 Task: Look for space in Turbaco, Colombia from 3rd August, 2023 to 17th August, 2023 for 3 adults, 1 child in price range Rs.3000 to Rs.15000. Place can be entire place with 3 bedrooms having 4 beds and 2 bathrooms. Property type can be house, flat, guest house. Amenities needed are: wifi, washing machine. Booking option can be shelf check-in. Required host language is English.
Action: Mouse moved to (416, 87)
Screenshot: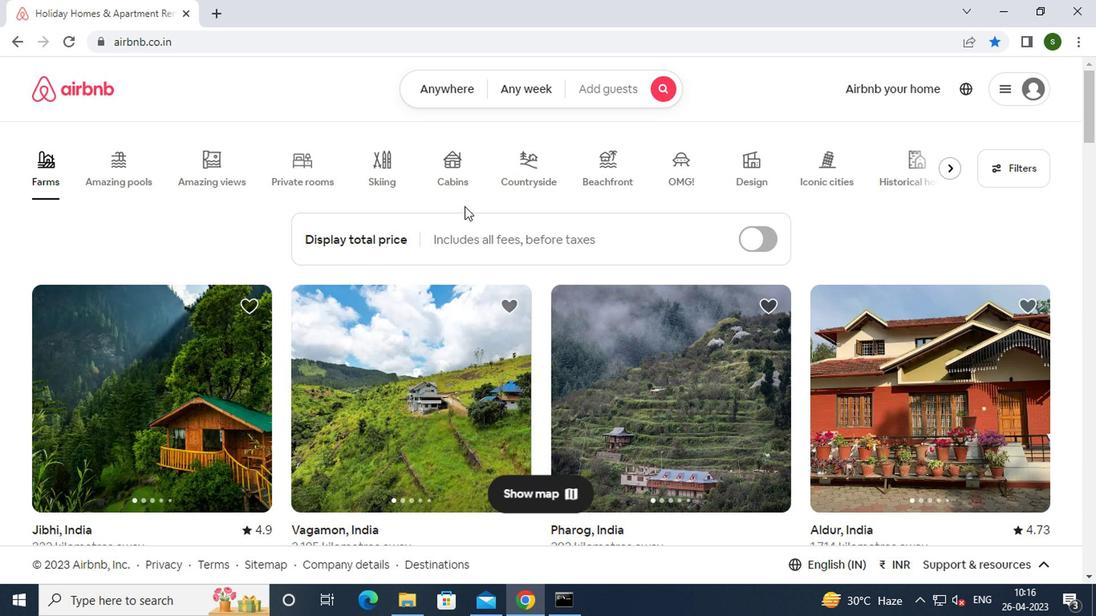 
Action: Mouse pressed left at (416, 87)
Screenshot: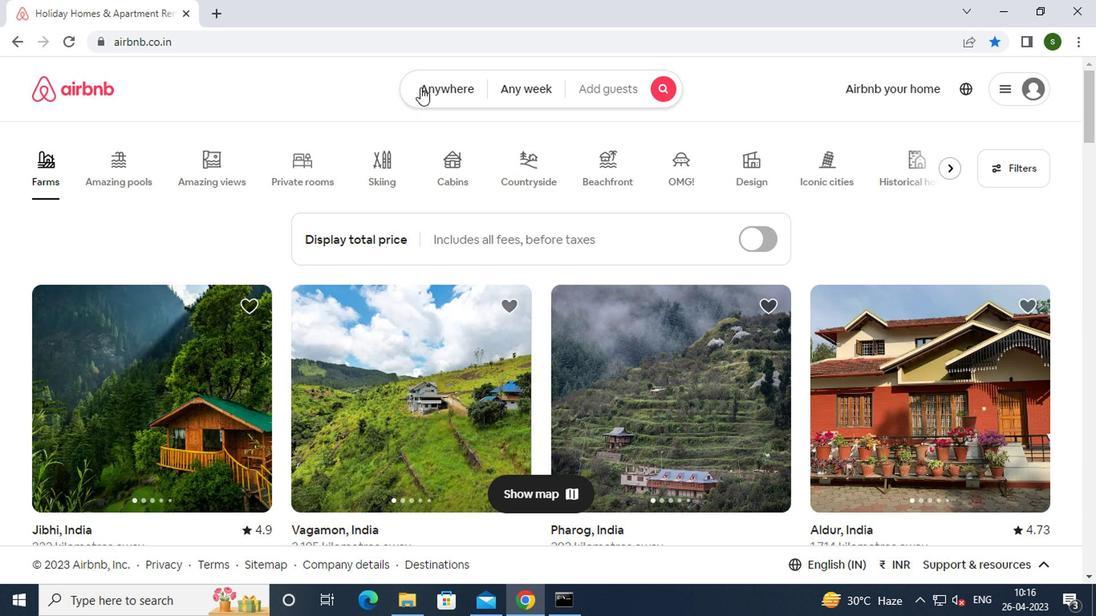 
Action: Mouse moved to (310, 154)
Screenshot: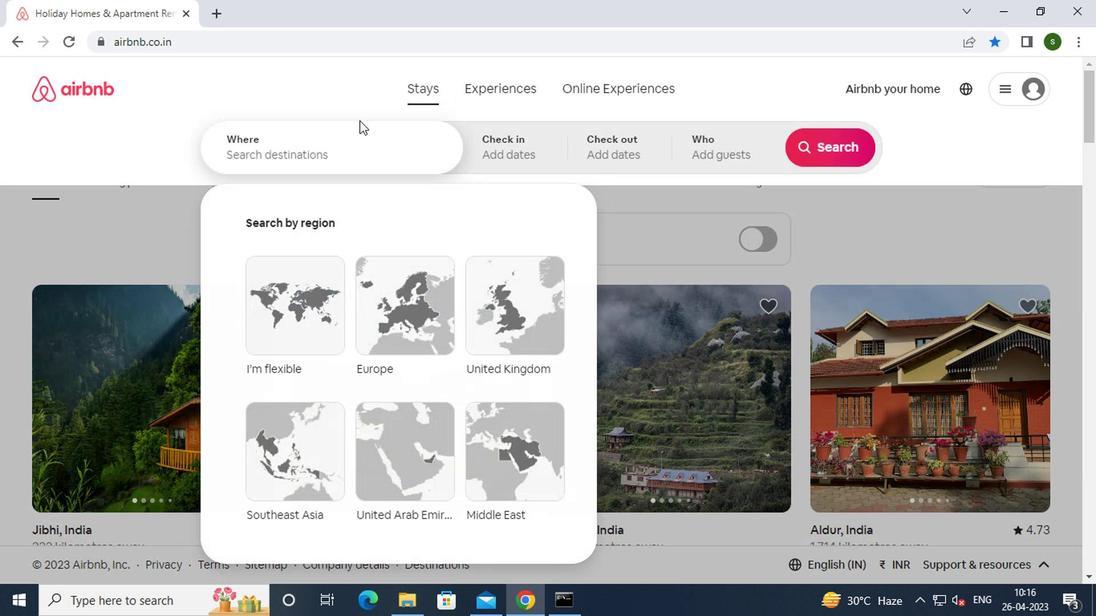 
Action: Mouse pressed left at (310, 154)
Screenshot: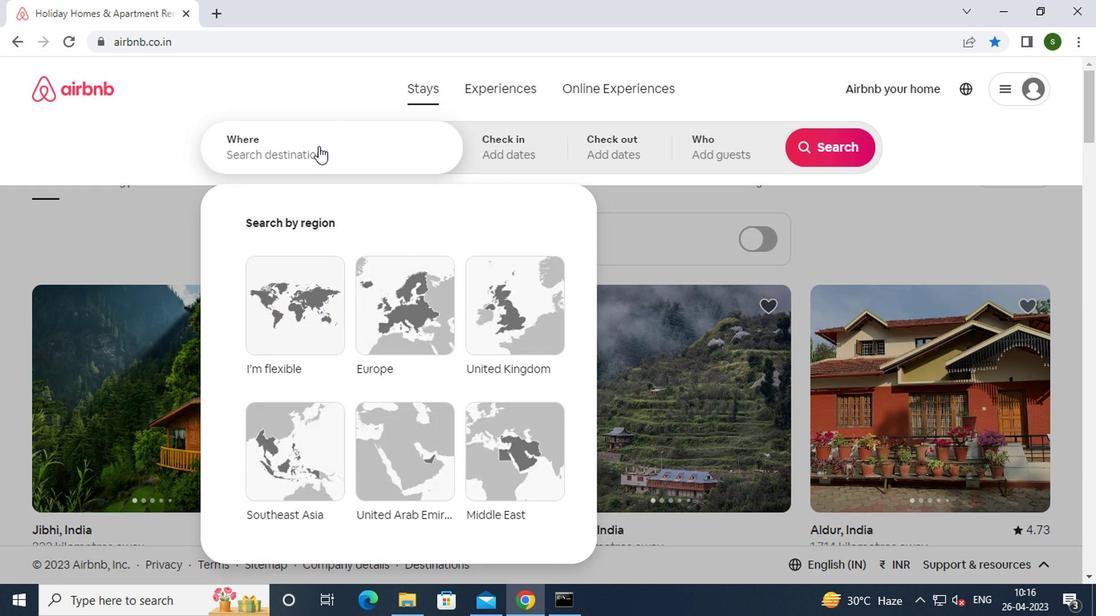 
Action: Key pressed t<Key.caps_lock>urbaco,<Key.space><Key.caps_lock>c<Key.caps_lock>olombia<Key.enter>
Screenshot: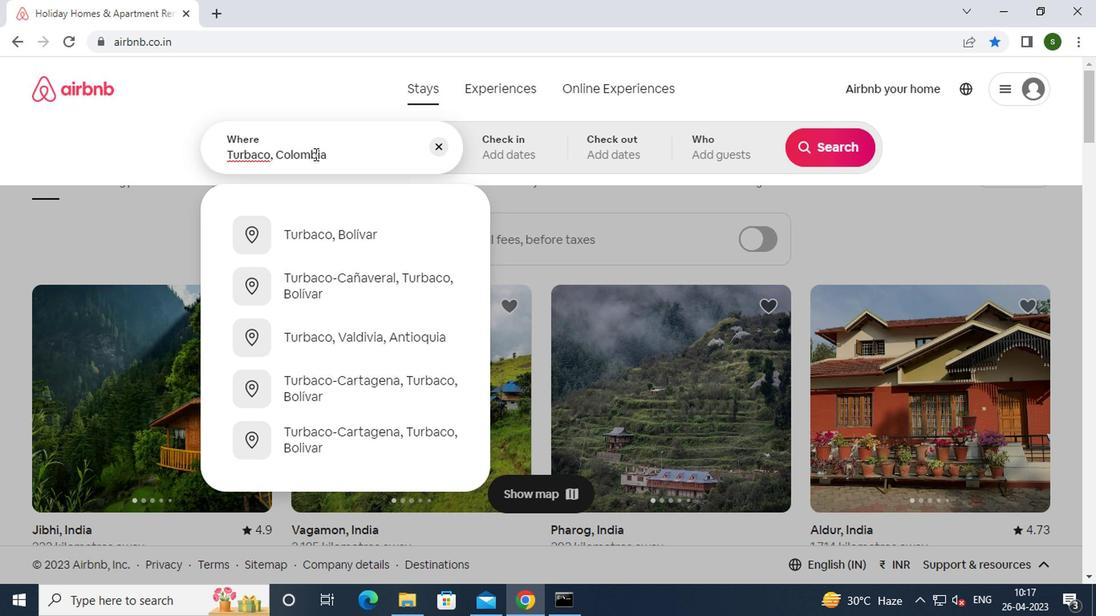 
Action: Mouse moved to (824, 276)
Screenshot: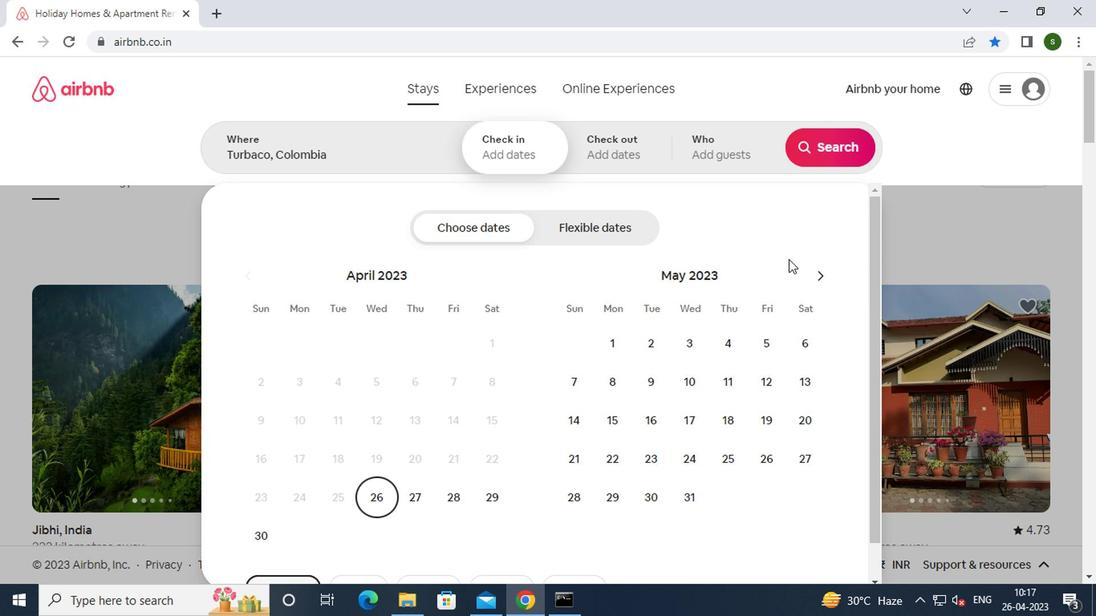 
Action: Mouse pressed left at (824, 276)
Screenshot: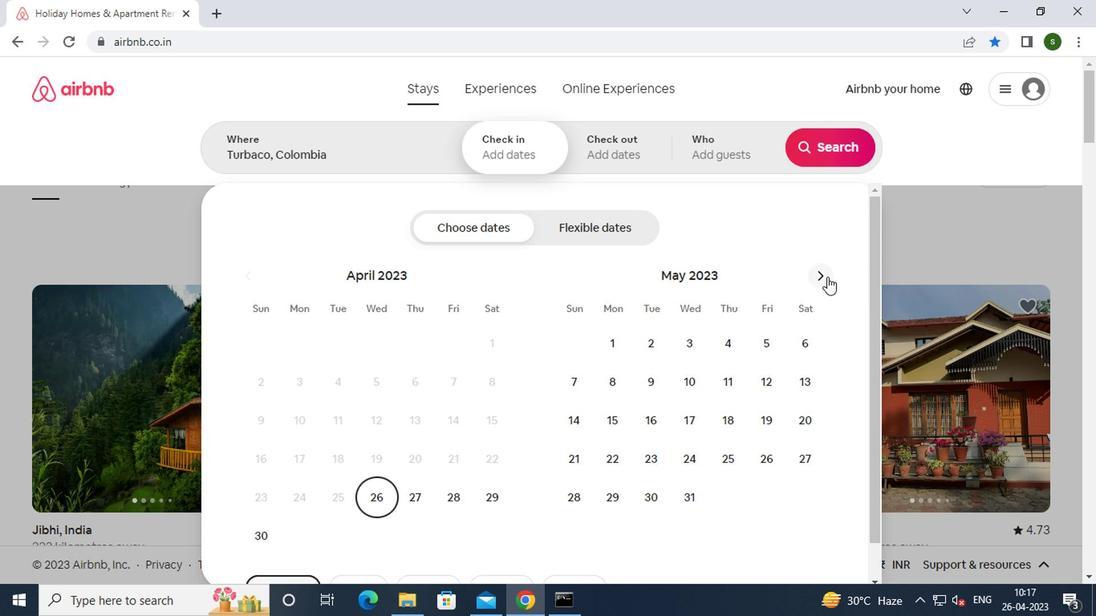 
Action: Mouse pressed left at (824, 276)
Screenshot: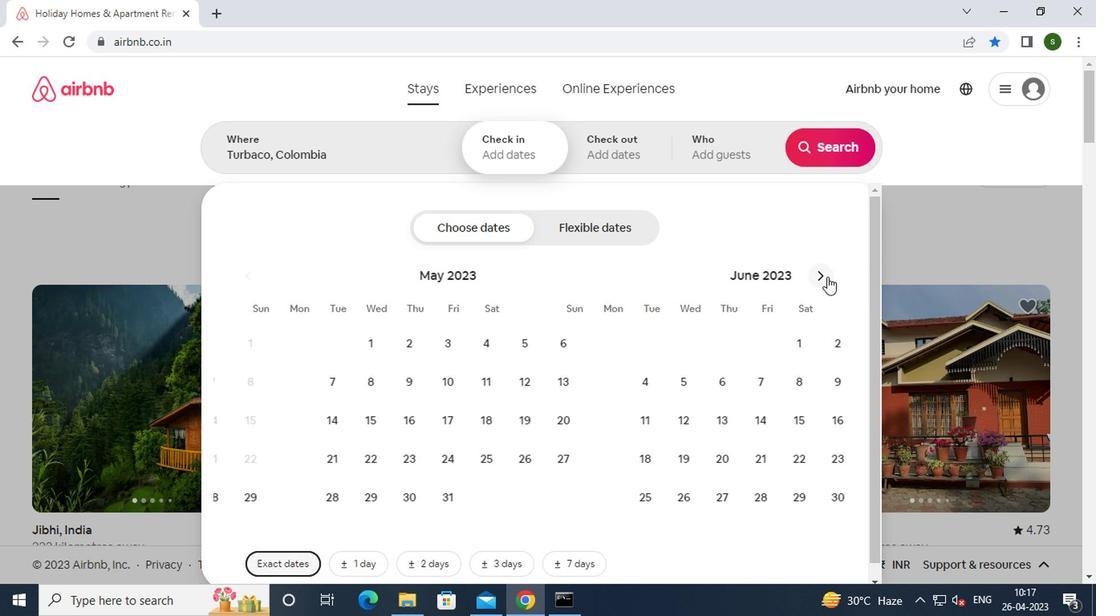 
Action: Mouse pressed left at (824, 276)
Screenshot: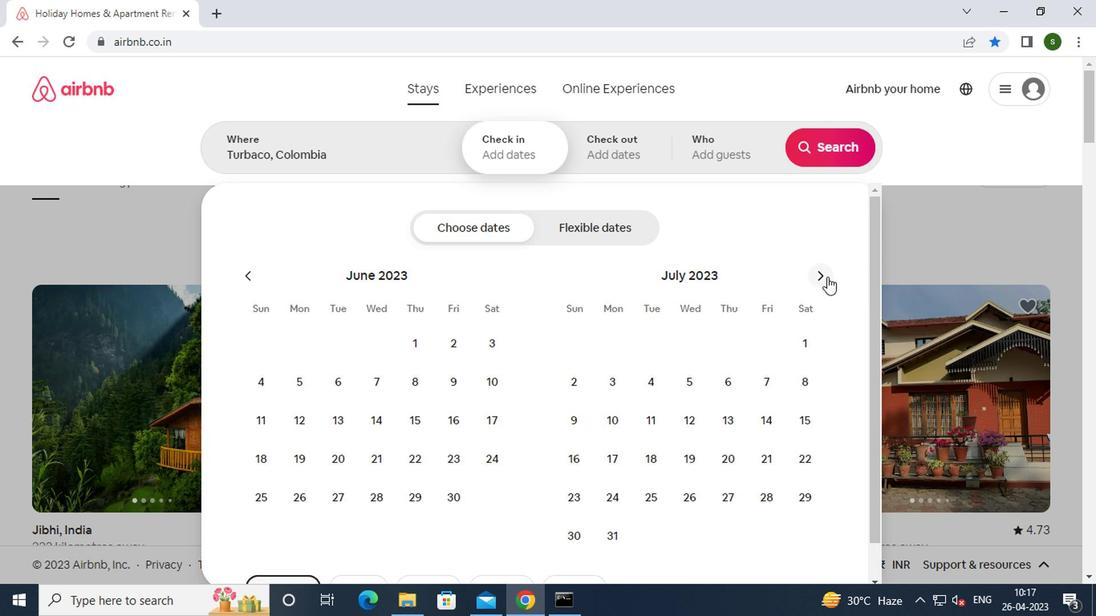 
Action: Mouse moved to (722, 358)
Screenshot: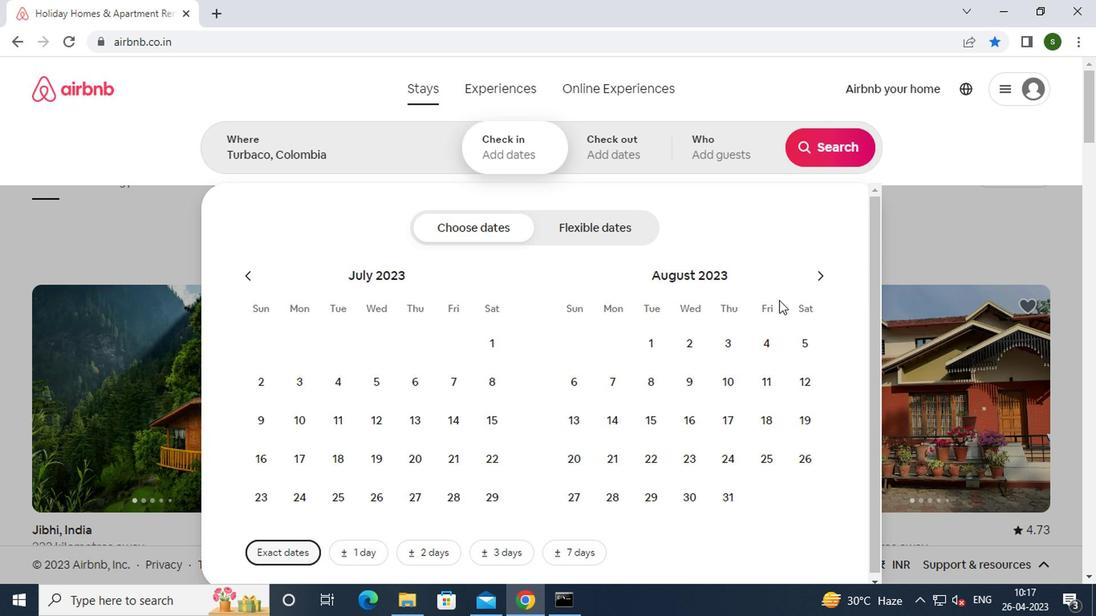
Action: Mouse pressed left at (722, 358)
Screenshot: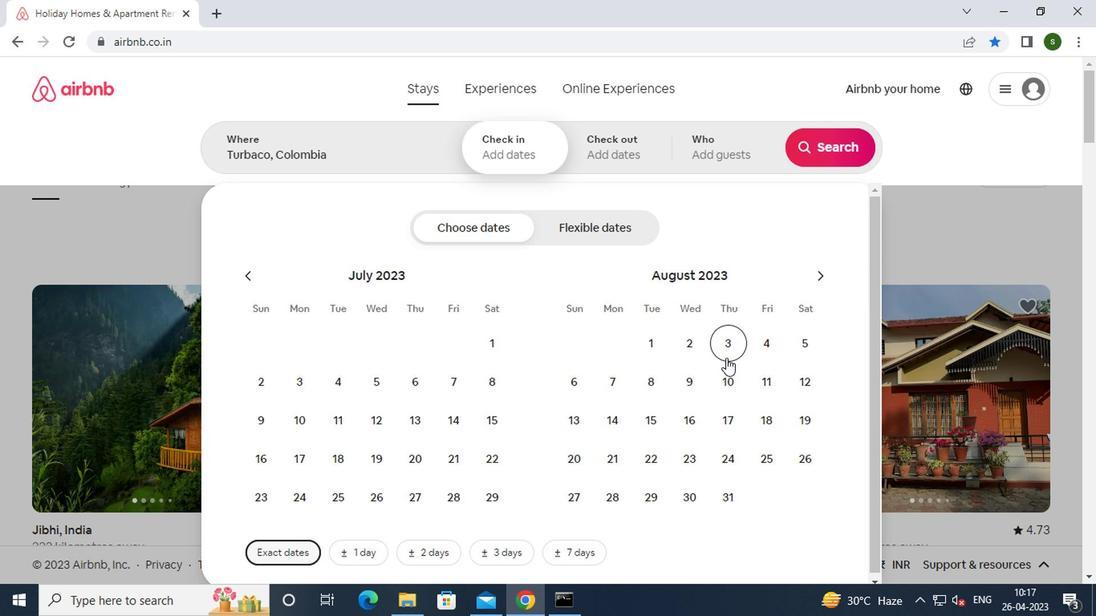 
Action: Mouse moved to (717, 425)
Screenshot: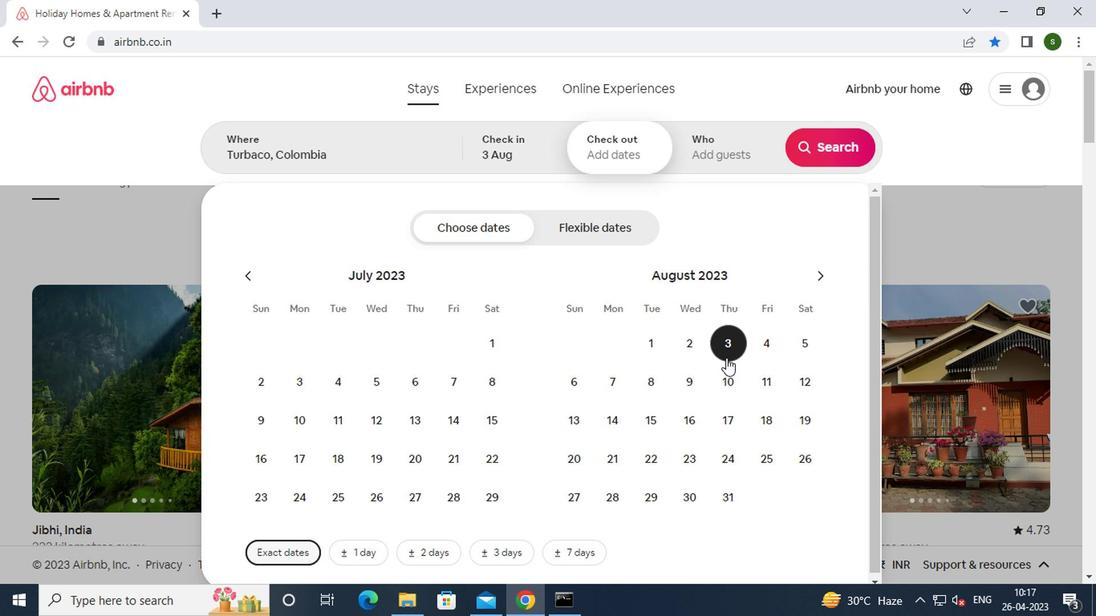 
Action: Mouse pressed left at (717, 425)
Screenshot: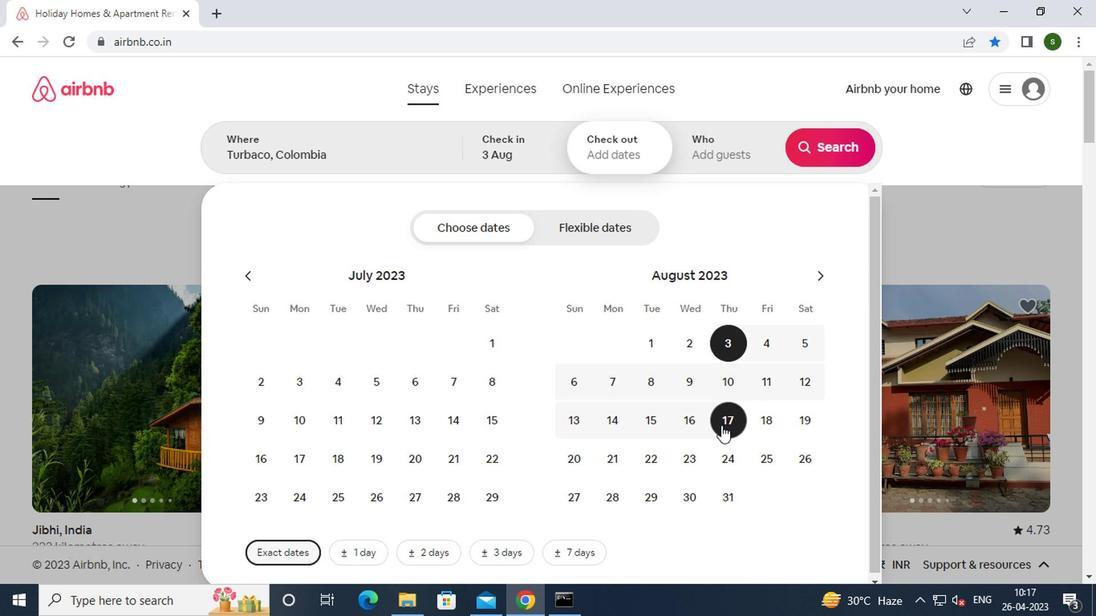
Action: Mouse moved to (725, 159)
Screenshot: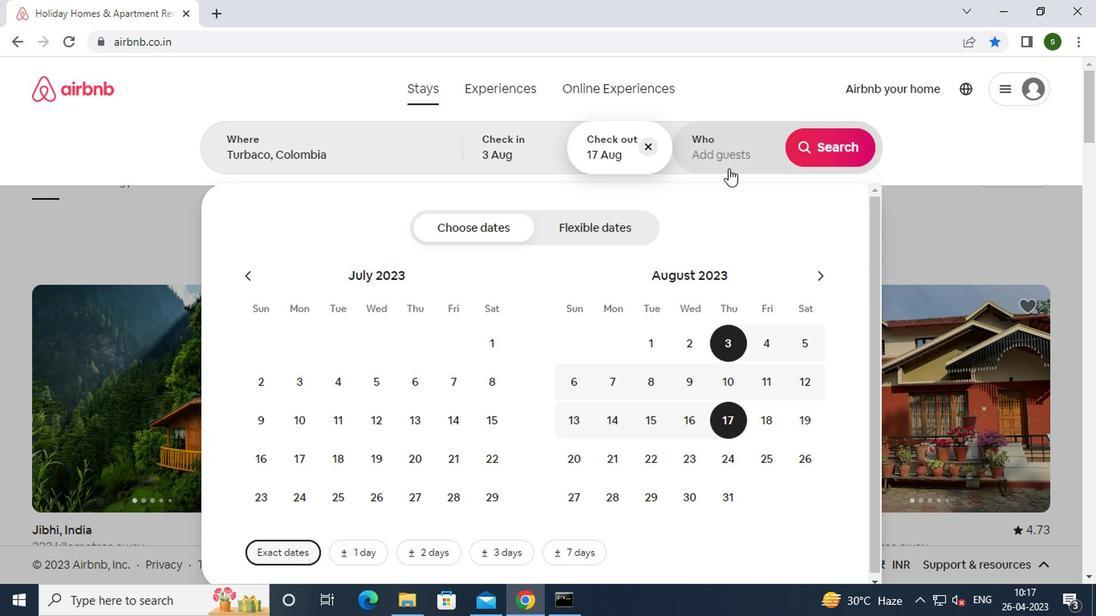 
Action: Mouse pressed left at (725, 159)
Screenshot: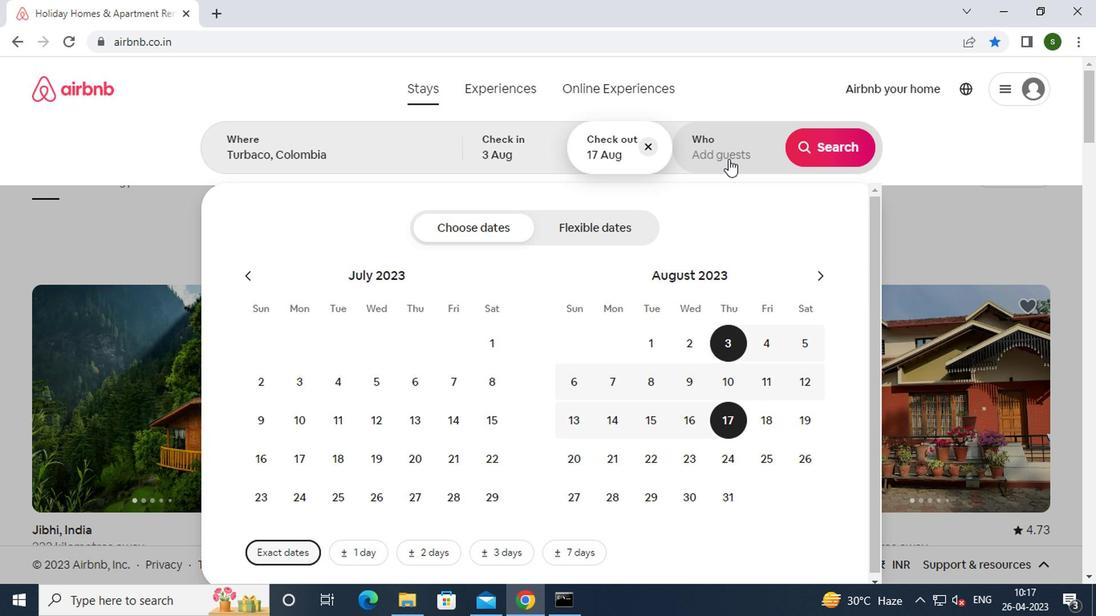 
Action: Mouse moved to (825, 225)
Screenshot: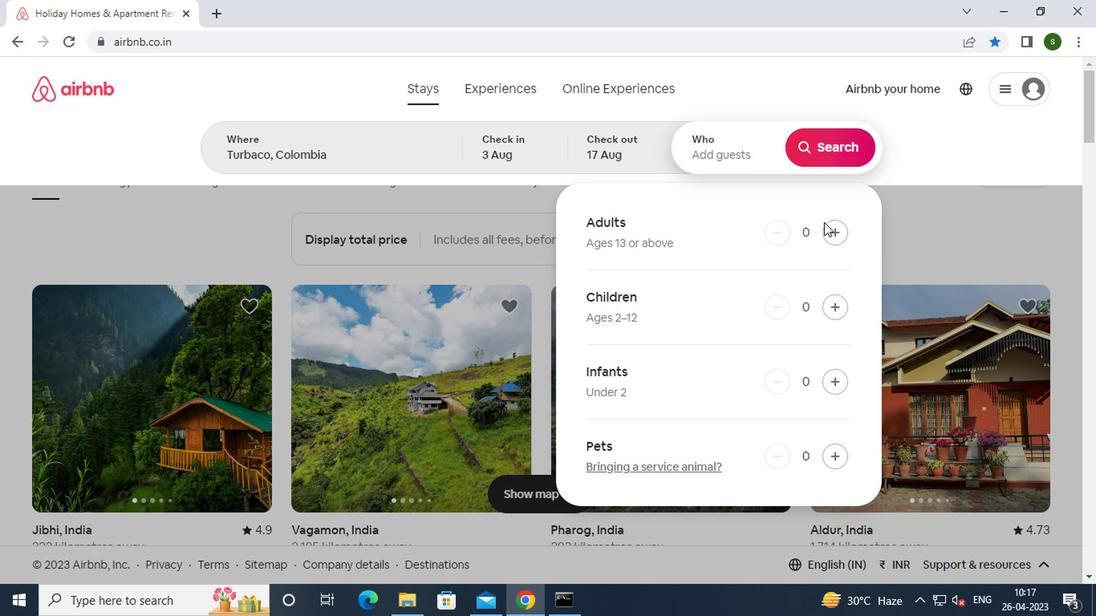 
Action: Mouse pressed left at (825, 225)
Screenshot: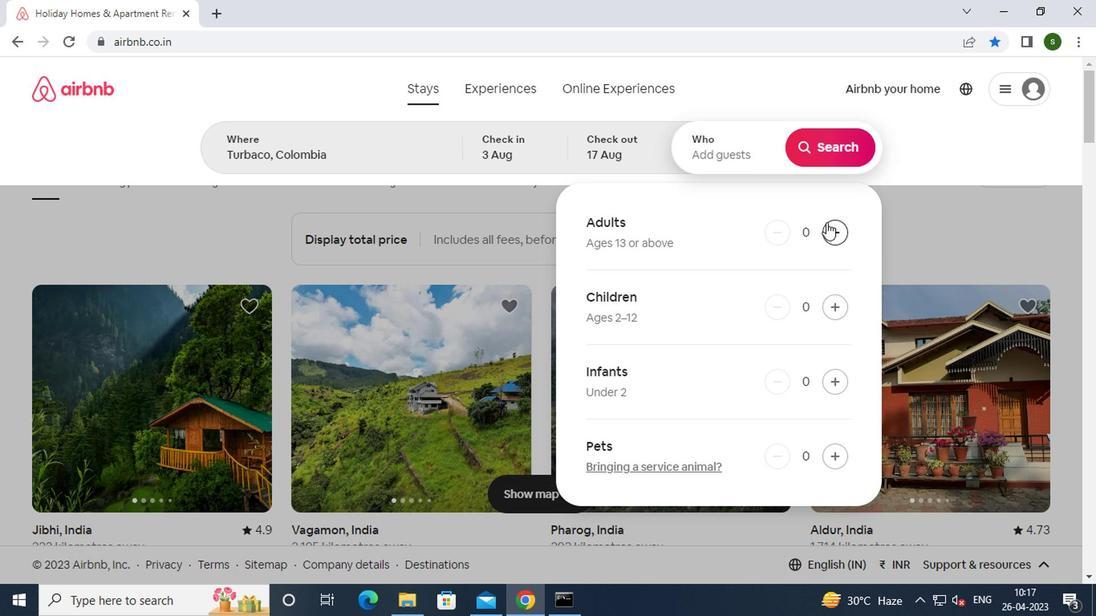 
Action: Mouse pressed left at (825, 225)
Screenshot: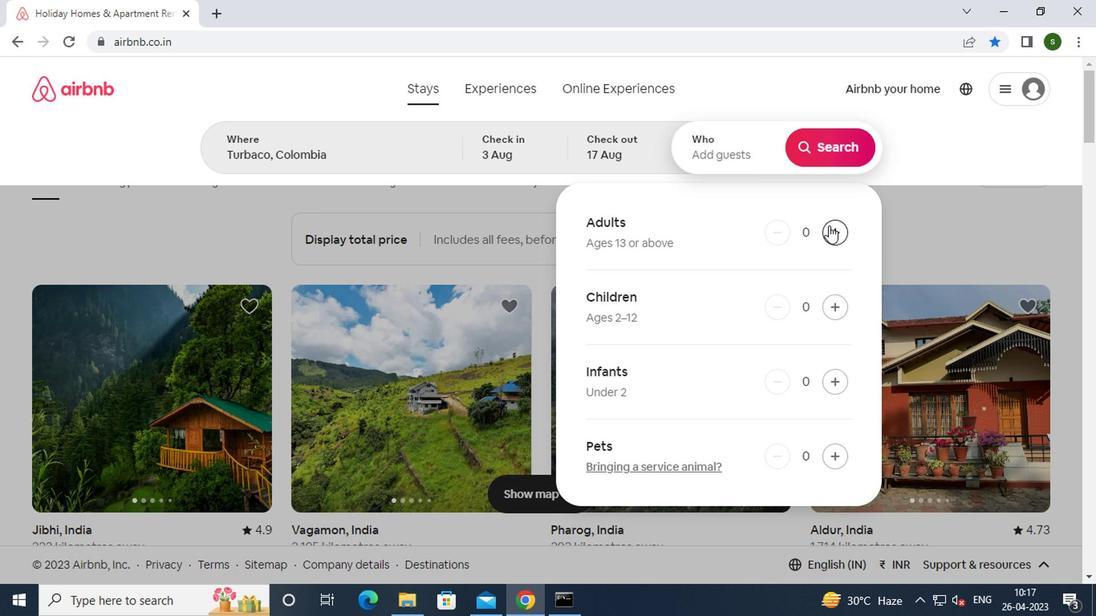 
Action: Mouse pressed left at (825, 225)
Screenshot: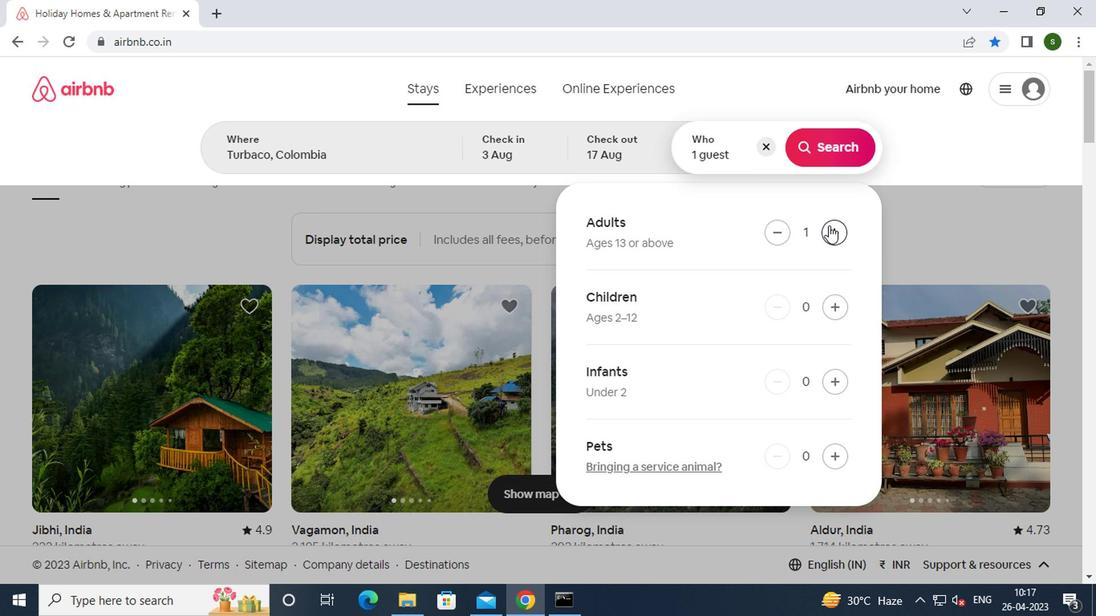 
Action: Mouse moved to (833, 304)
Screenshot: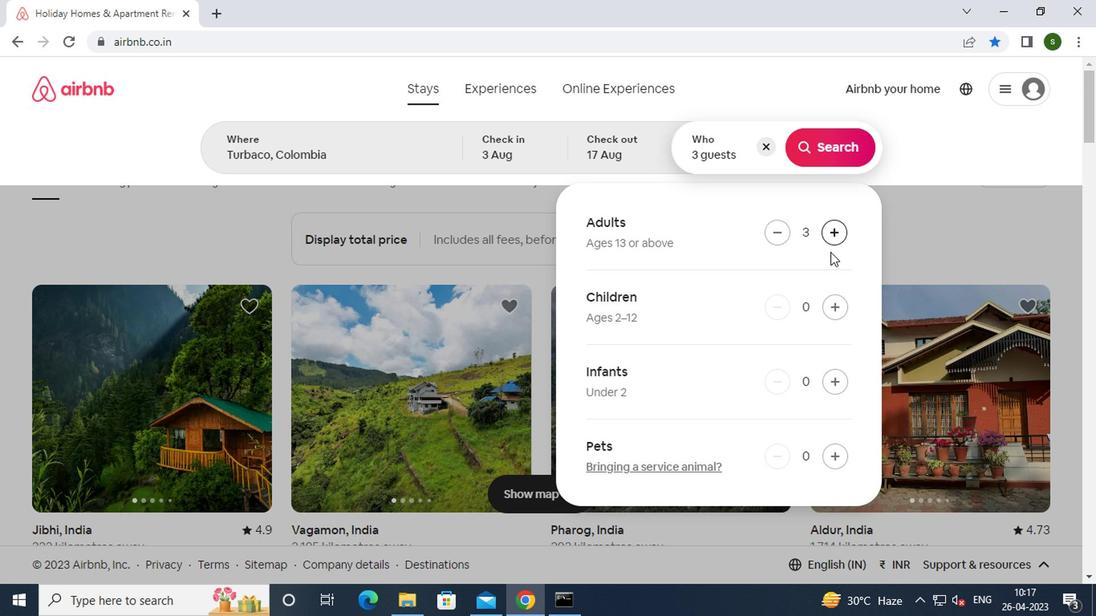 
Action: Mouse pressed left at (833, 304)
Screenshot: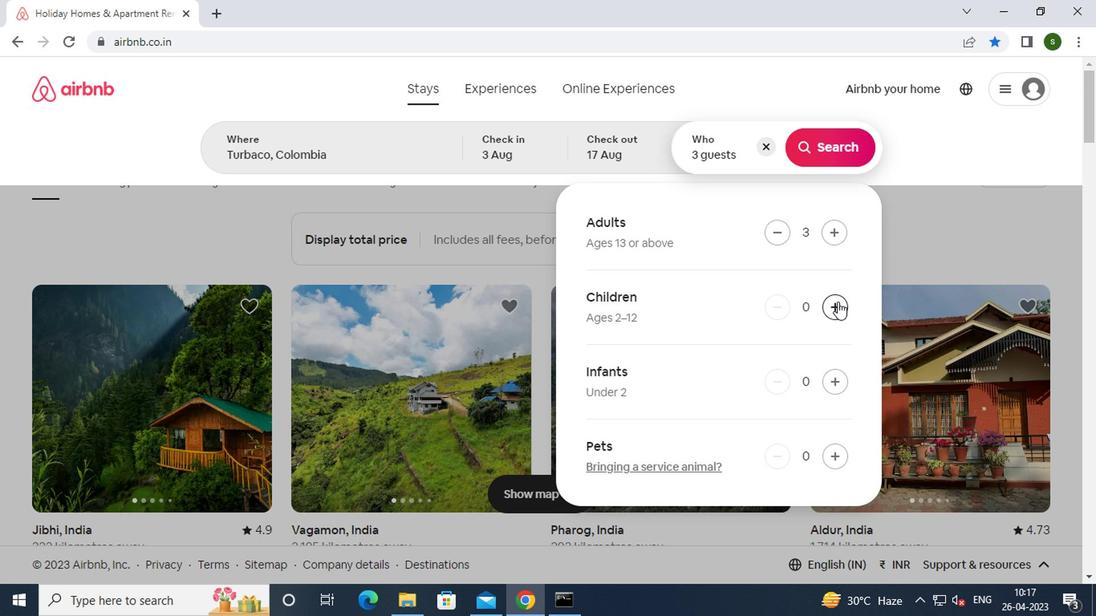 
Action: Mouse moved to (816, 149)
Screenshot: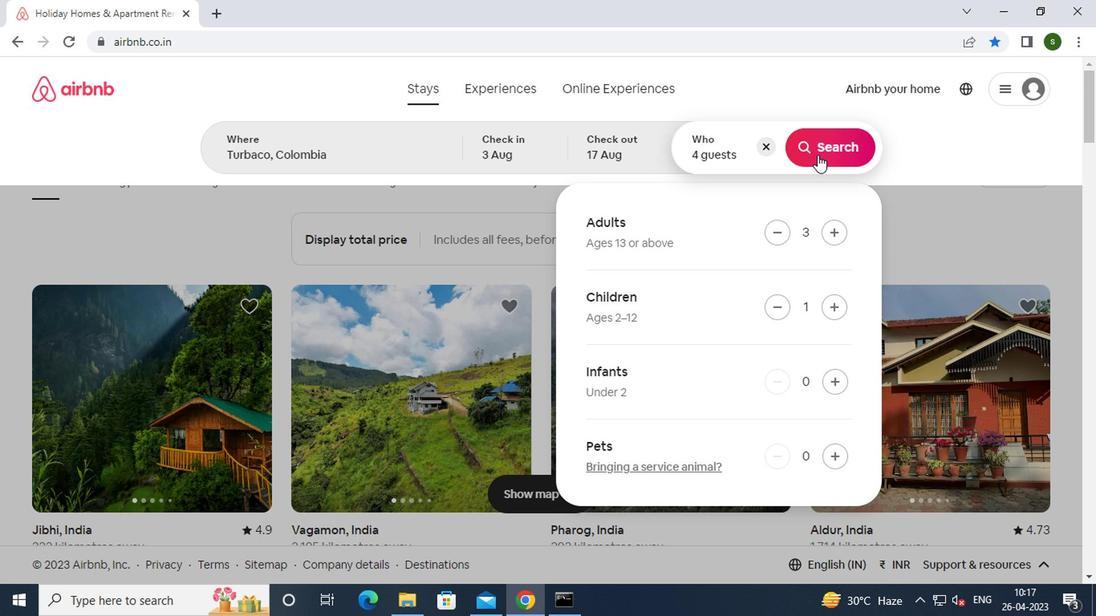 
Action: Mouse pressed left at (816, 149)
Screenshot: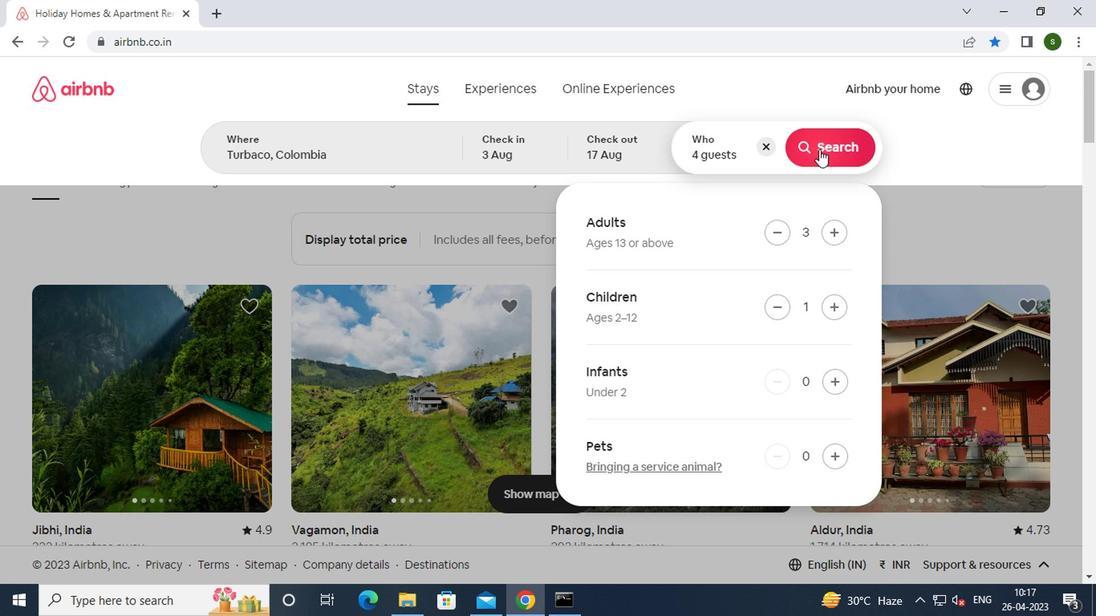 
Action: Mouse moved to (998, 150)
Screenshot: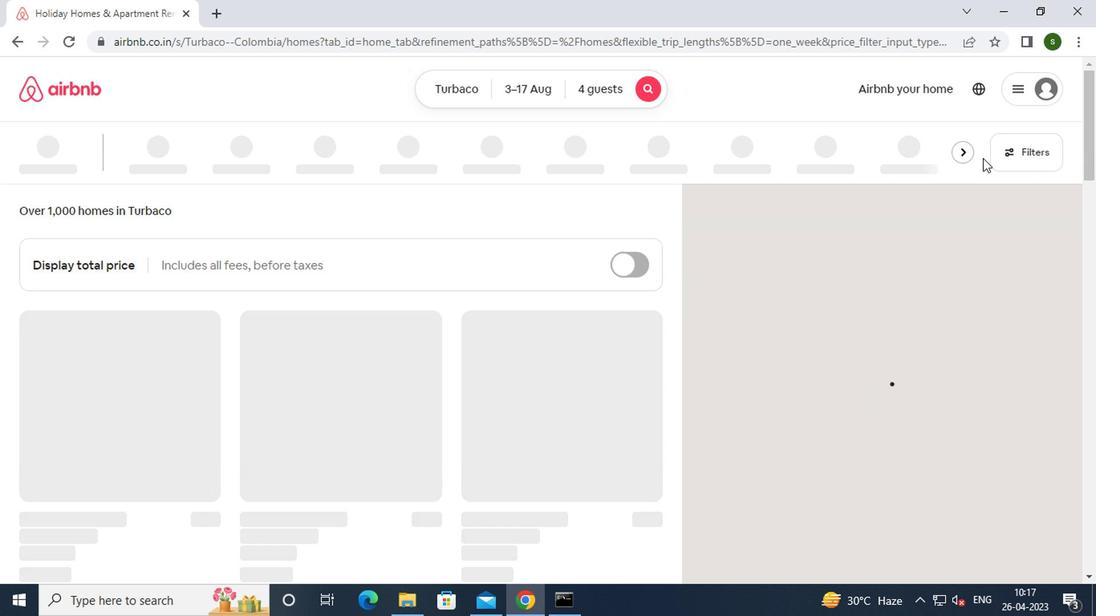 
Action: Mouse pressed left at (998, 150)
Screenshot: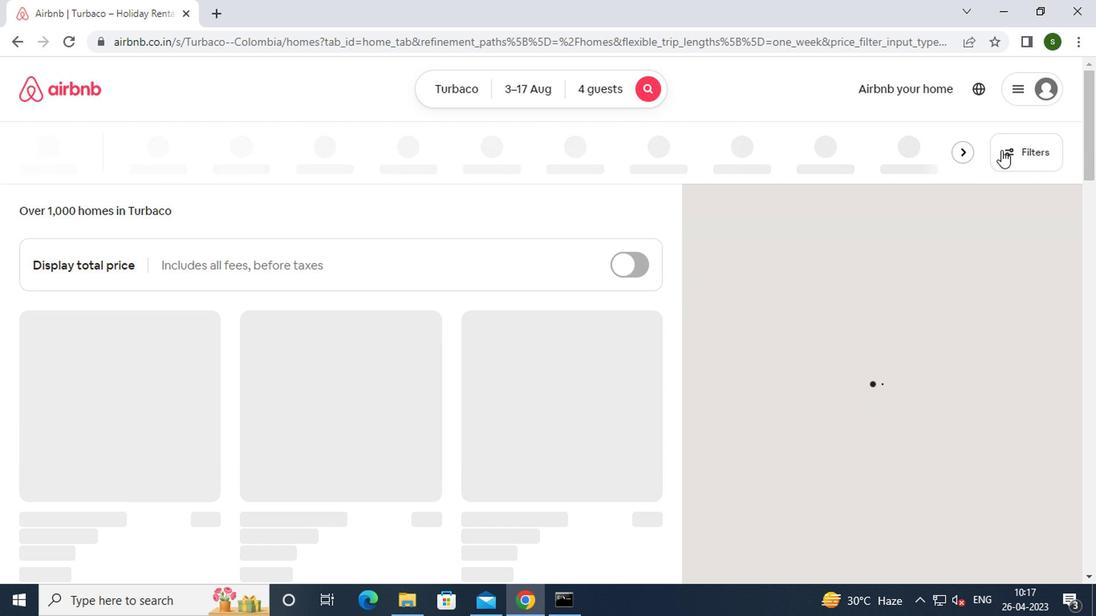
Action: Mouse moved to (481, 350)
Screenshot: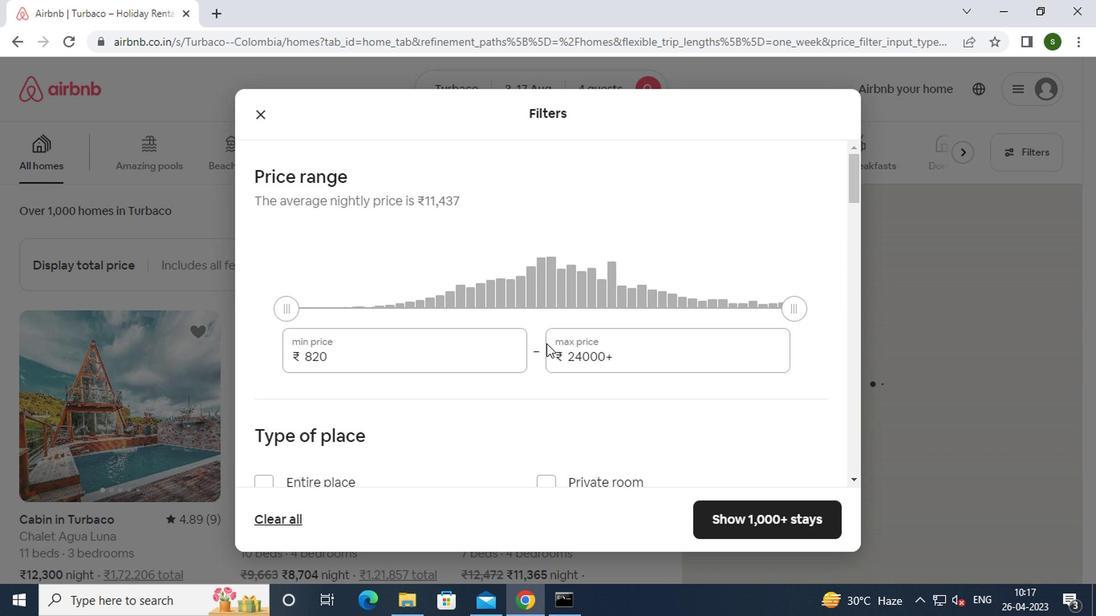 
Action: Mouse pressed left at (481, 350)
Screenshot: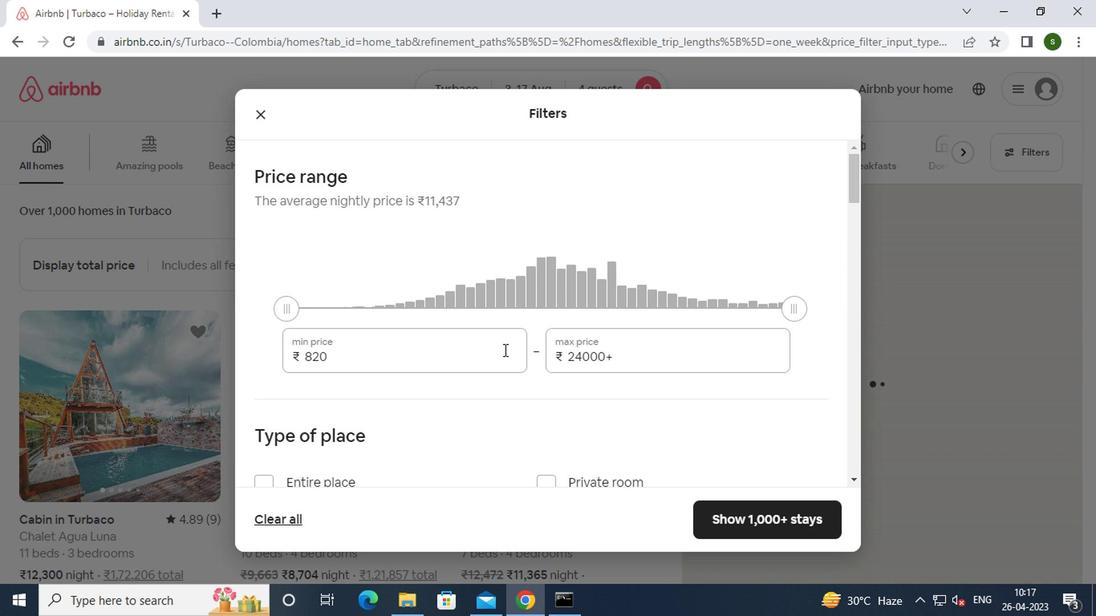 
Action: Mouse moved to (480, 350)
Screenshot: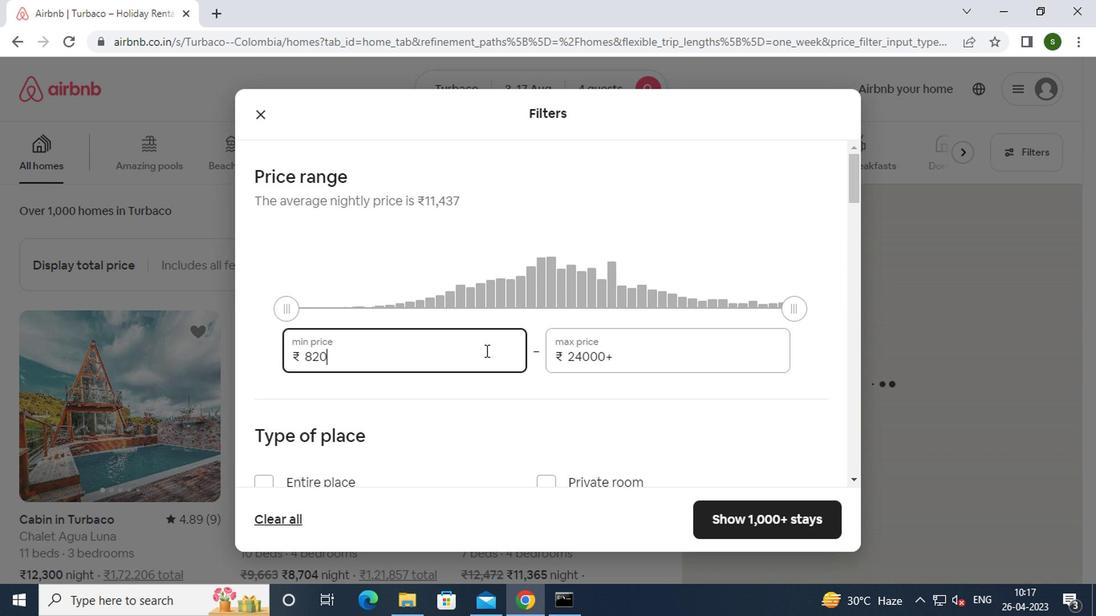 
Action: Key pressed <Key.backspace><Key.backspace><Key.backspace><Key.backspace><Key.backspace><Key.backspace><Key.backspace><Key.backspace><Key.backspace>3000
Screenshot: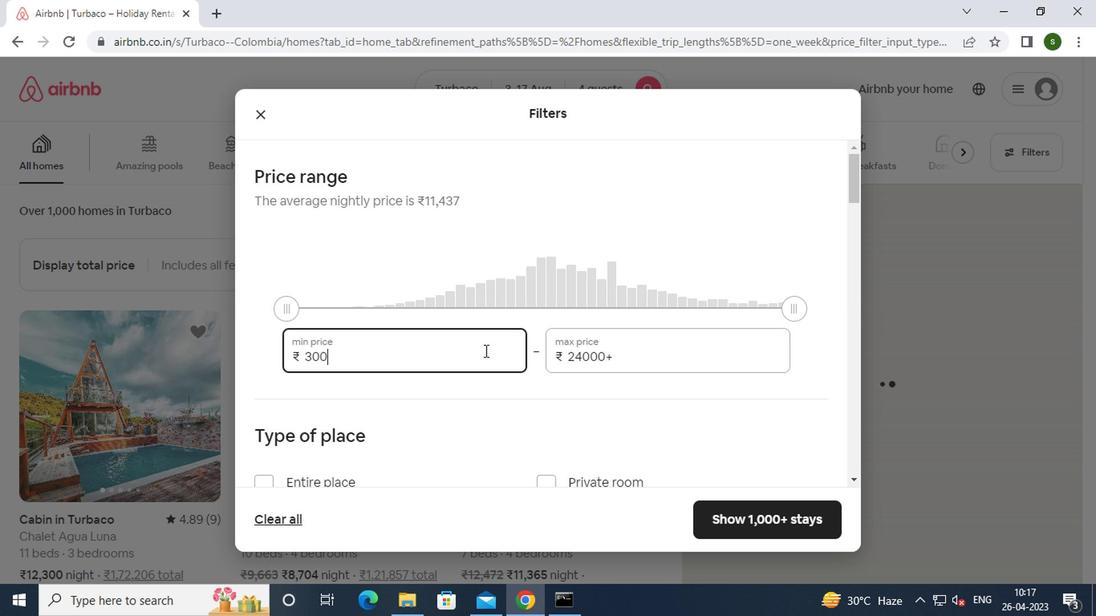 
Action: Mouse moved to (648, 362)
Screenshot: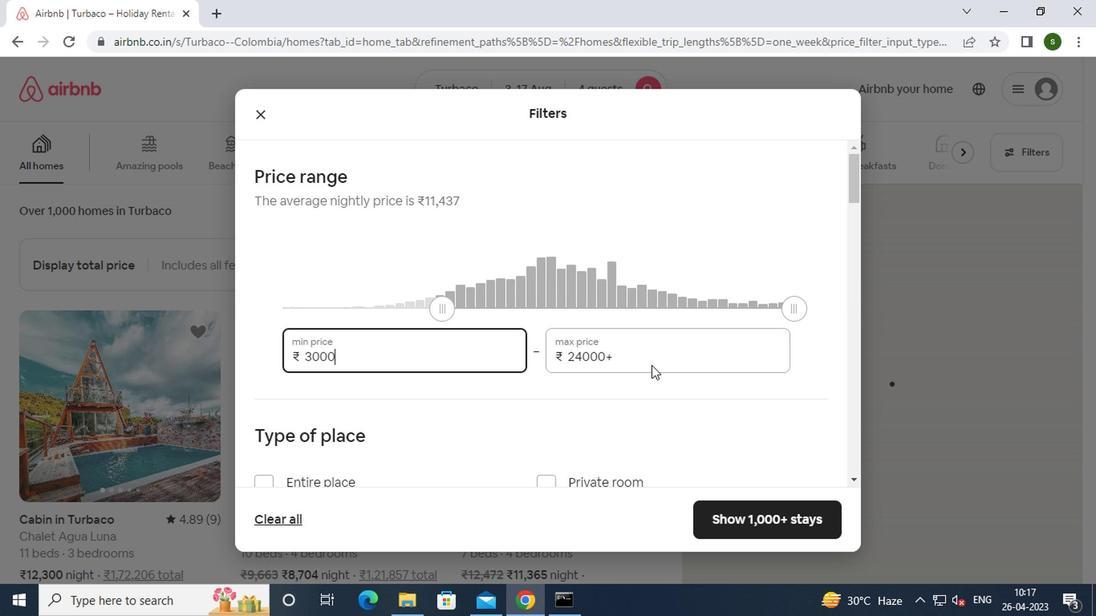 
Action: Mouse pressed left at (648, 362)
Screenshot: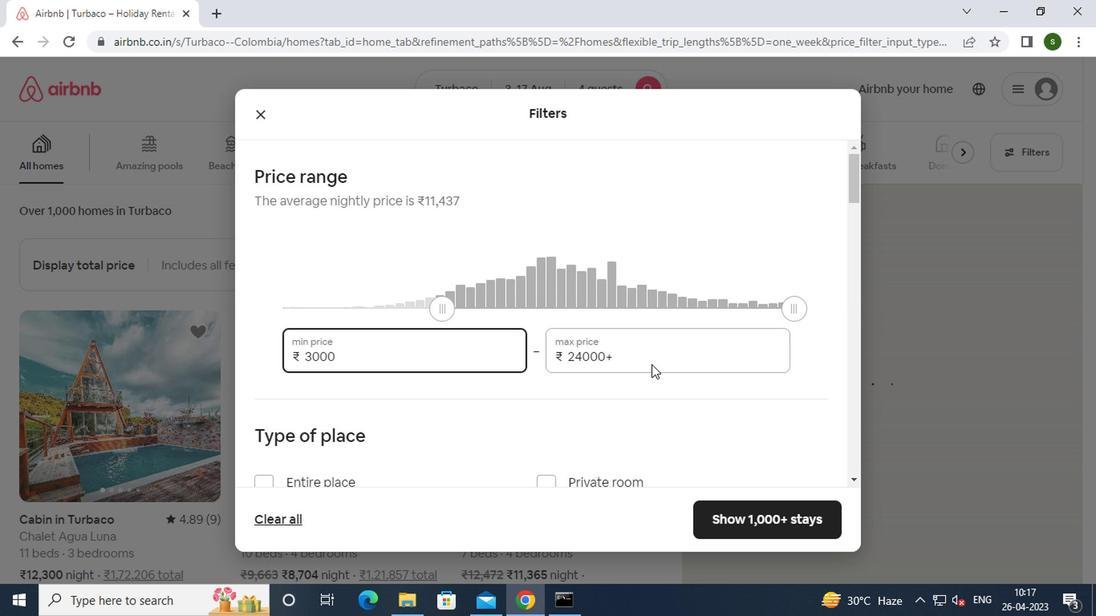 
Action: Key pressed <Key.backspace><Key.backspace><Key.backspace><Key.backspace><Key.backspace><Key.backspace><Key.backspace><Key.backspace><Key.backspace><Key.backspace><Key.backspace>15000
Screenshot: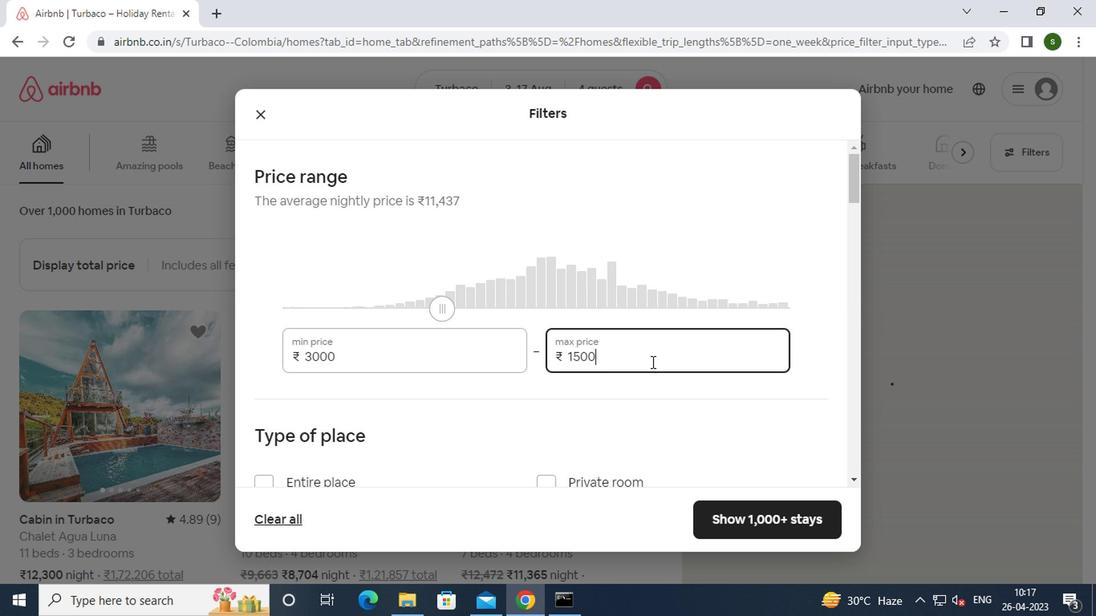 
Action: Mouse moved to (542, 375)
Screenshot: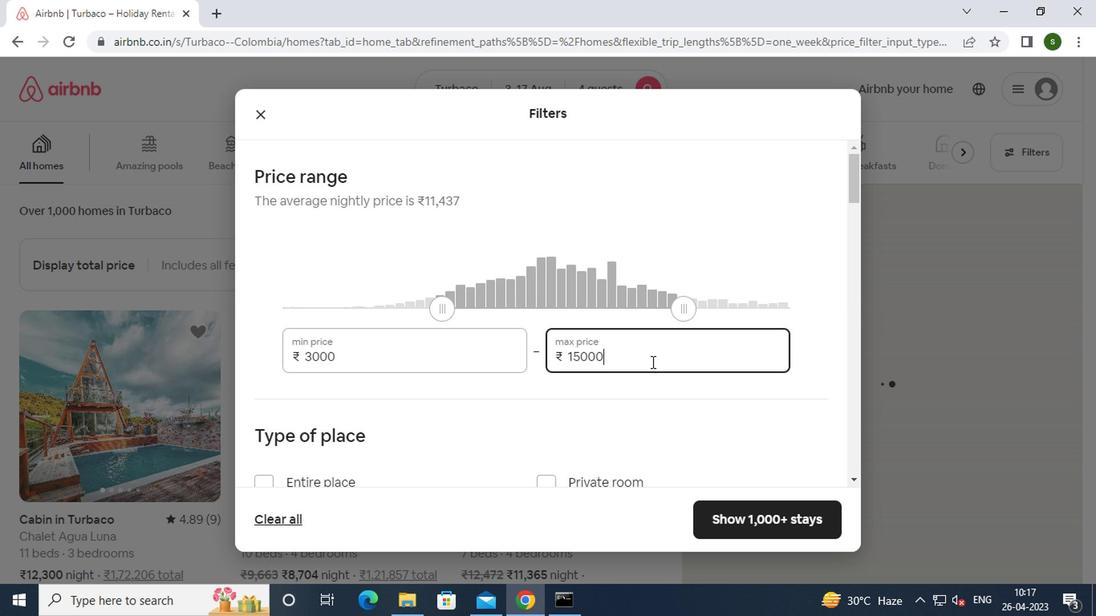 
Action: Mouse scrolled (542, 375) with delta (0, 0)
Screenshot: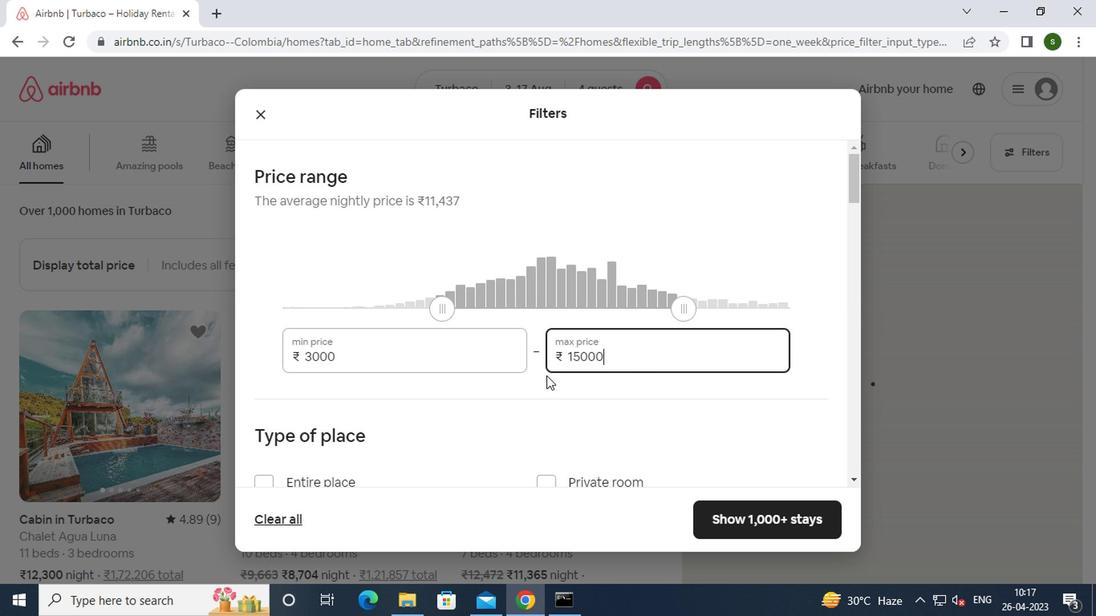 
Action: Mouse scrolled (542, 375) with delta (0, 0)
Screenshot: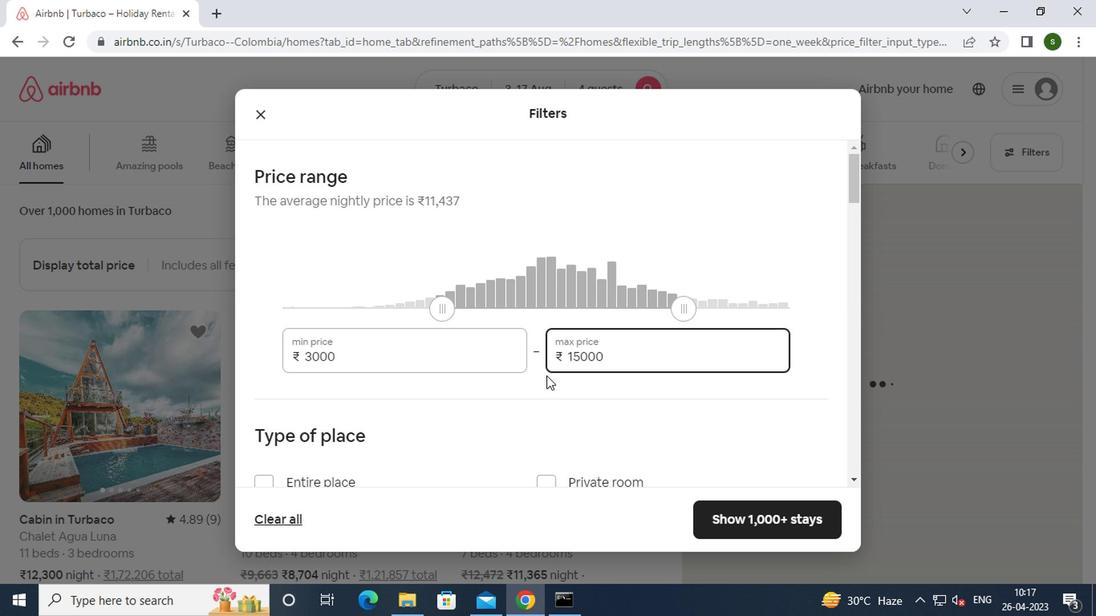 
Action: Mouse moved to (335, 327)
Screenshot: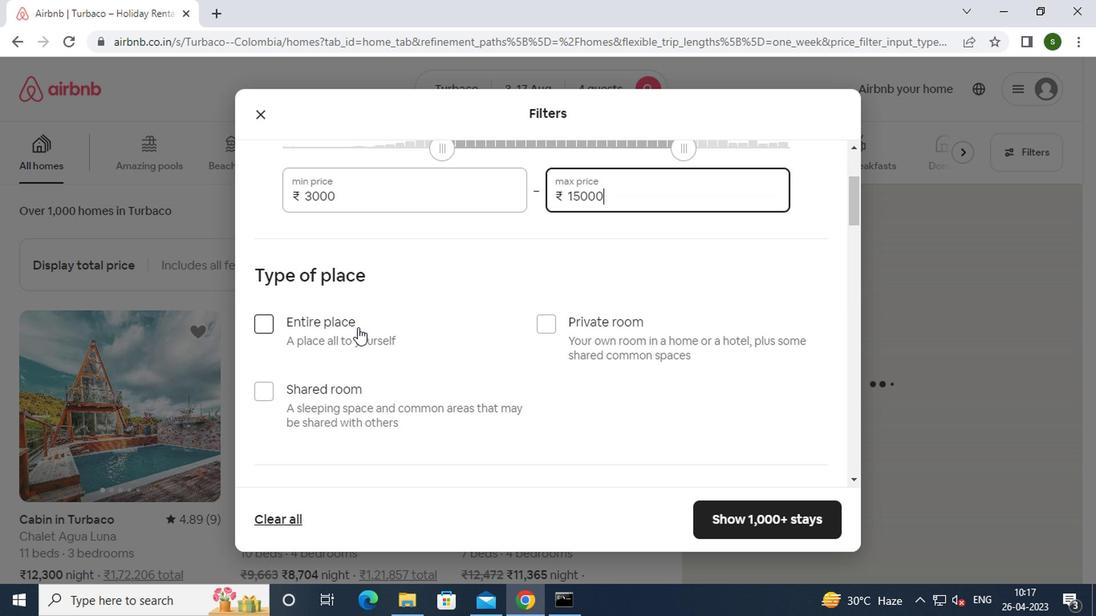 
Action: Mouse pressed left at (335, 327)
Screenshot: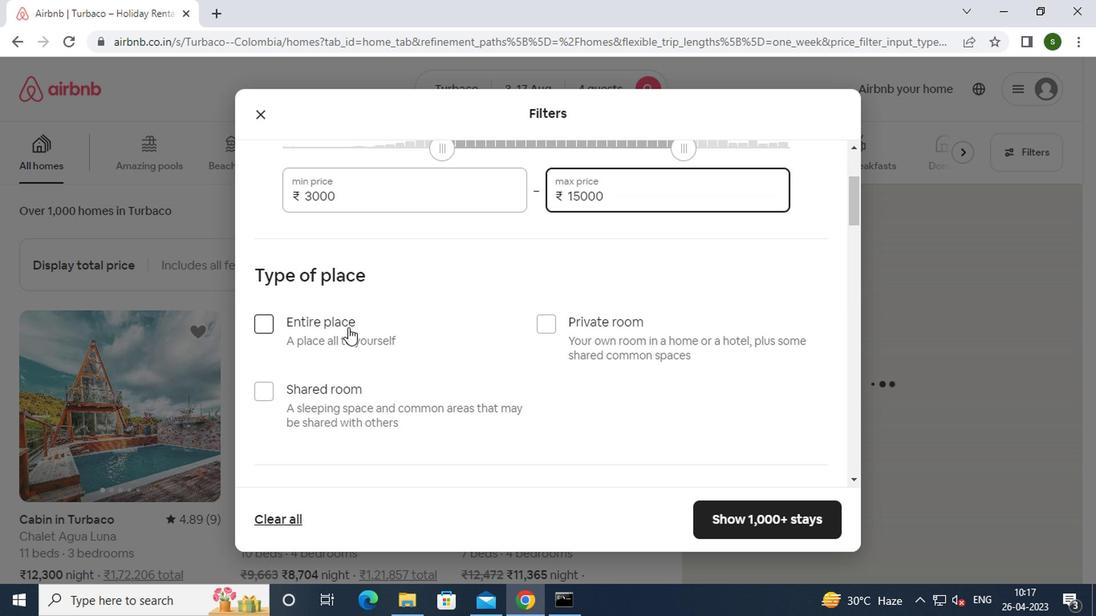 
Action: Mouse moved to (444, 323)
Screenshot: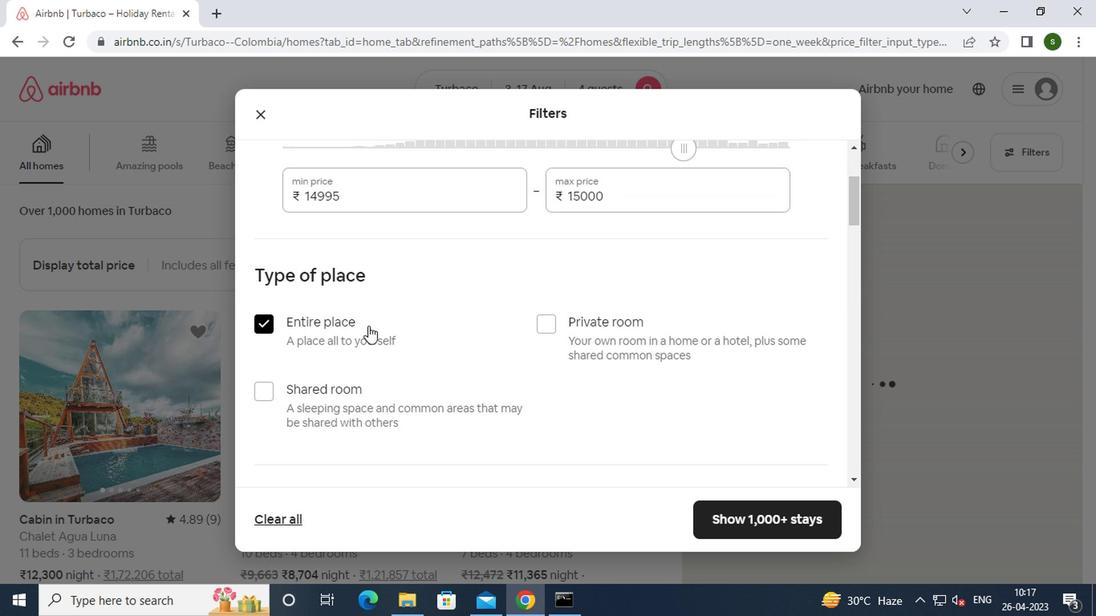 
Action: Mouse scrolled (444, 322) with delta (0, -1)
Screenshot: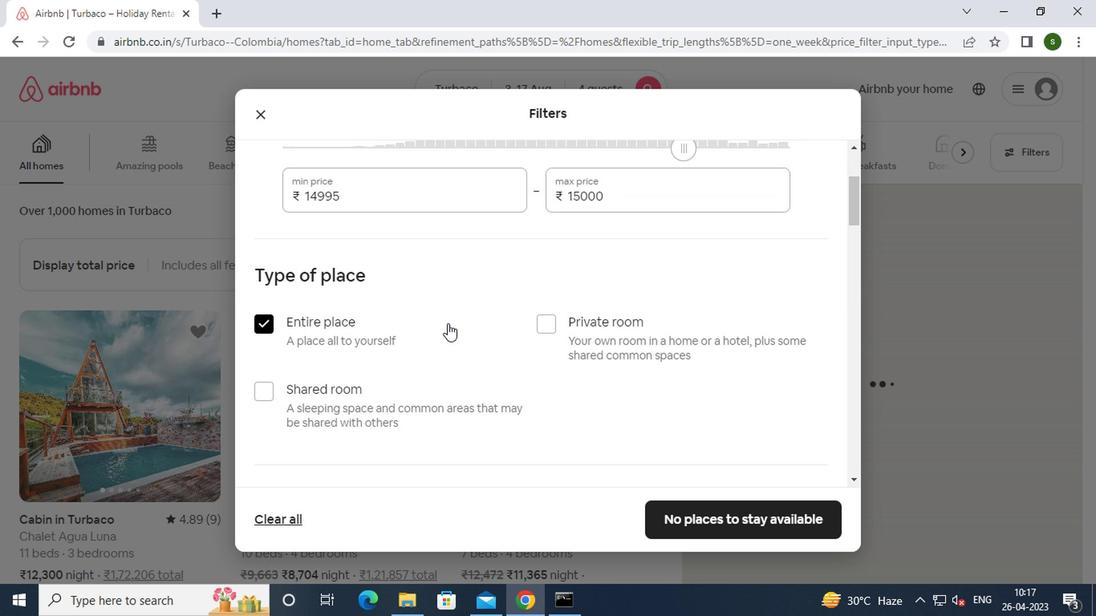 
Action: Mouse scrolled (444, 322) with delta (0, -1)
Screenshot: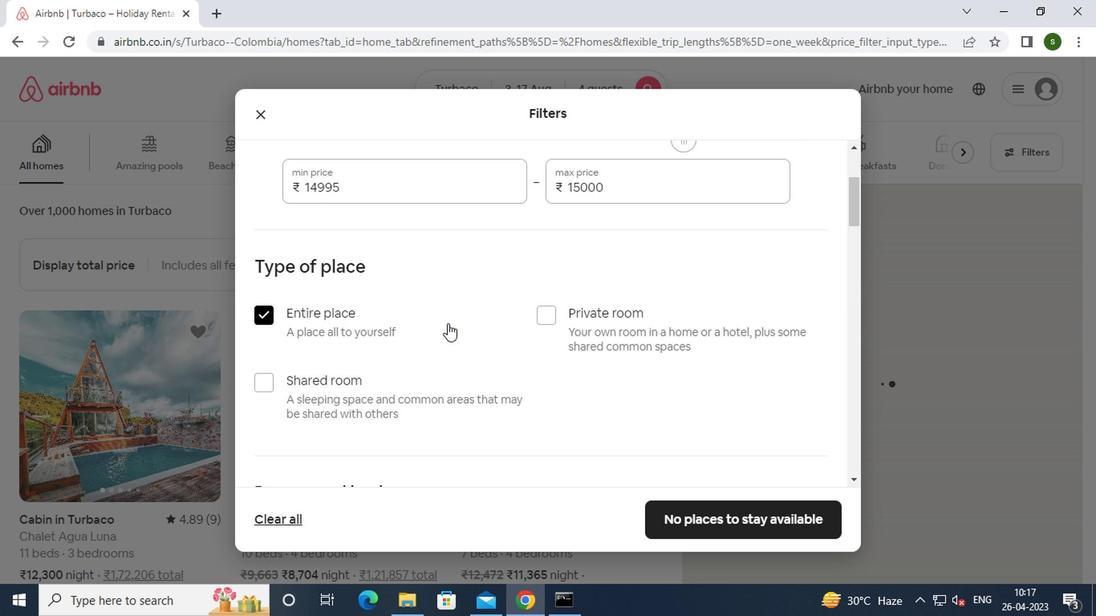 
Action: Mouse scrolled (444, 322) with delta (0, -1)
Screenshot: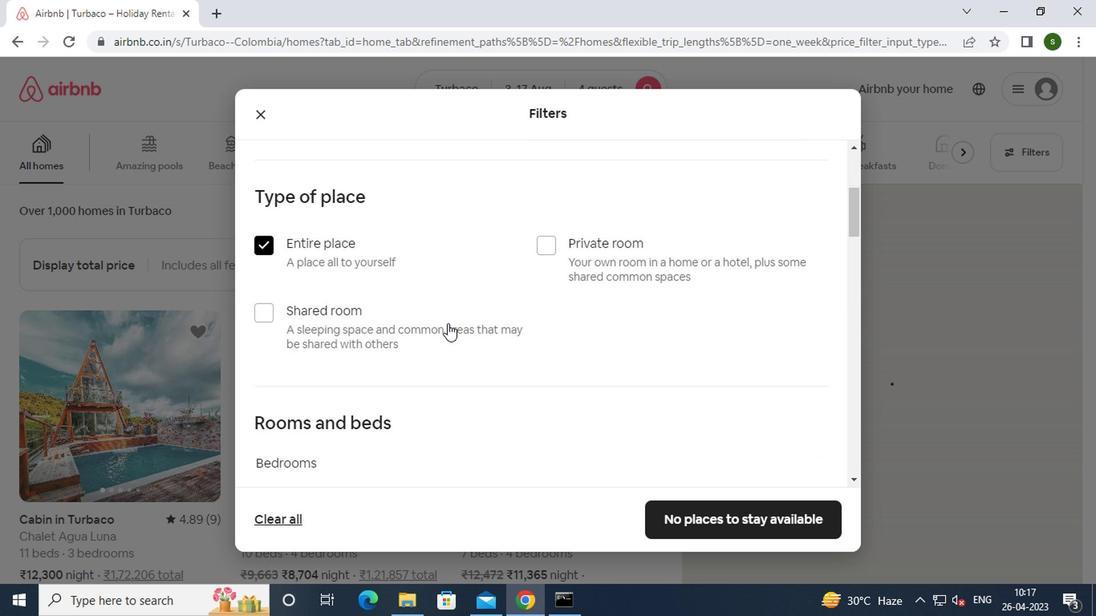 
Action: Mouse scrolled (444, 322) with delta (0, -1)
Screenshot: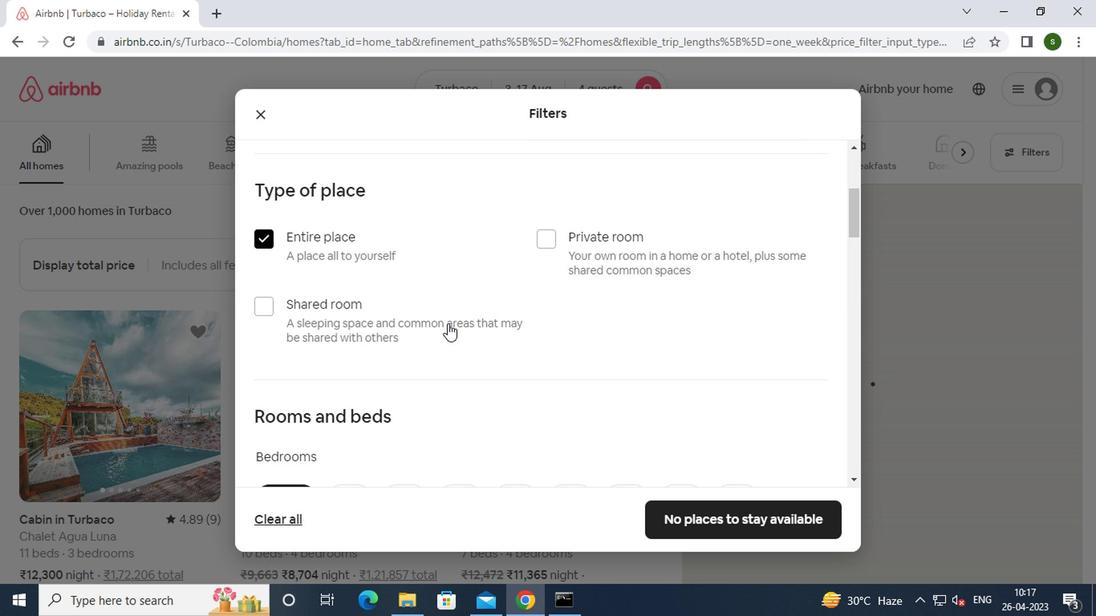 
Action: Mouse moved to (441, 266)
Screenshot: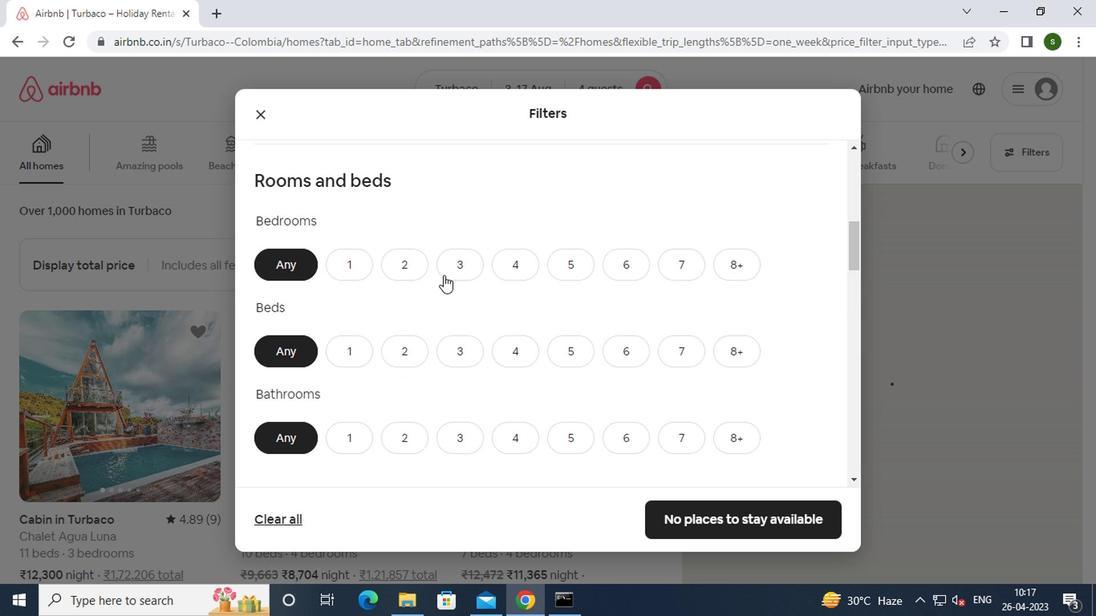 
Action: Mouse pressed left at (441, 266)
Screenshot: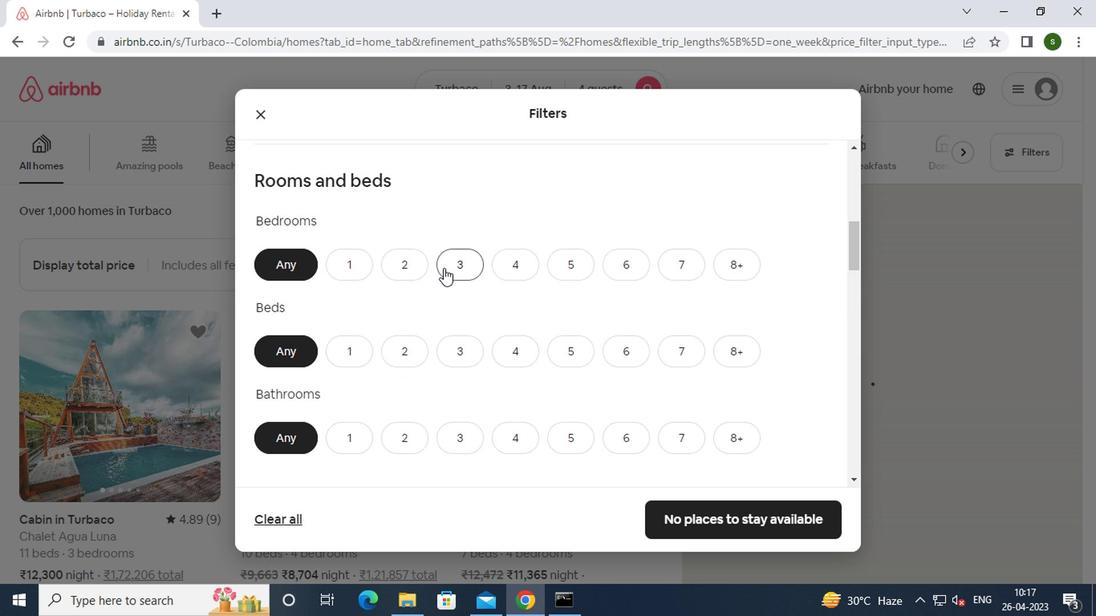 
Action: Mouse moved to (511, 356)
Screenshot: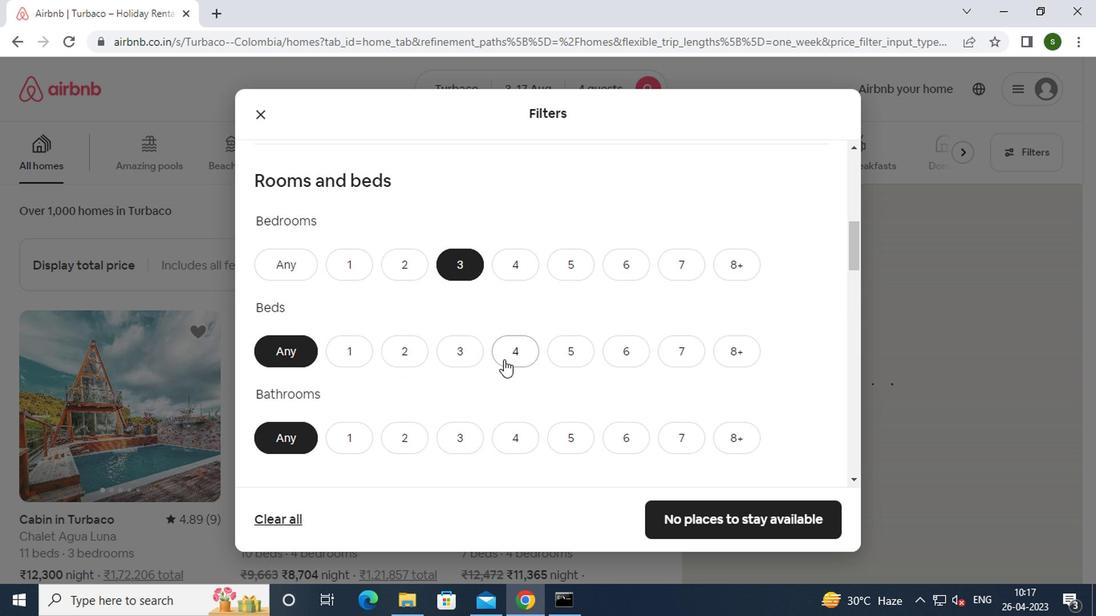 
Action: Mouse pressed left at (511, 356)
Screenshot: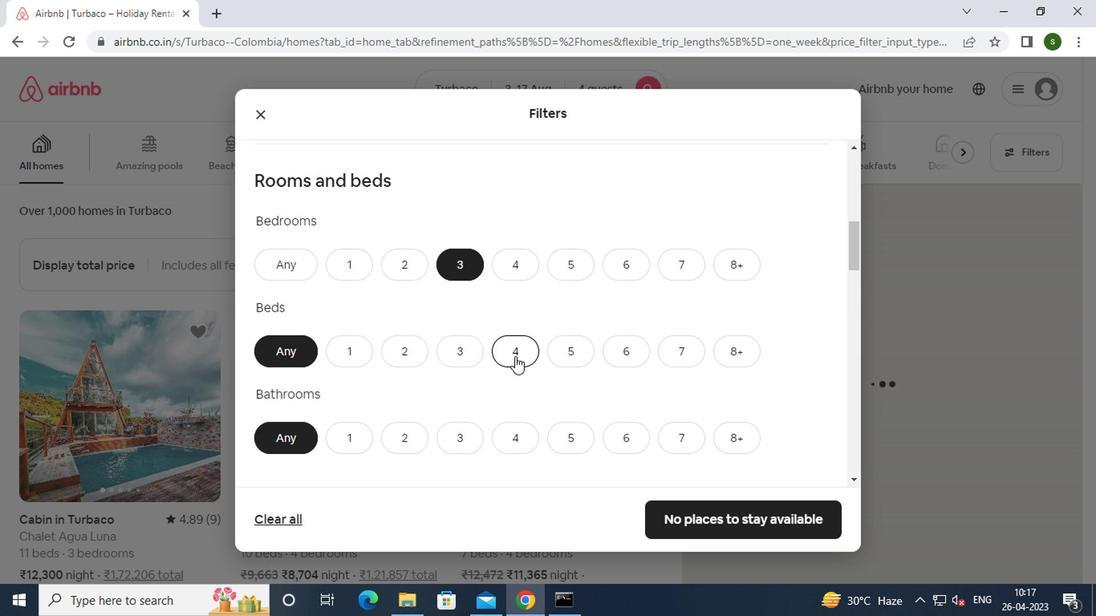 
Action: Mouse moved to (406, 429)
Screenshot: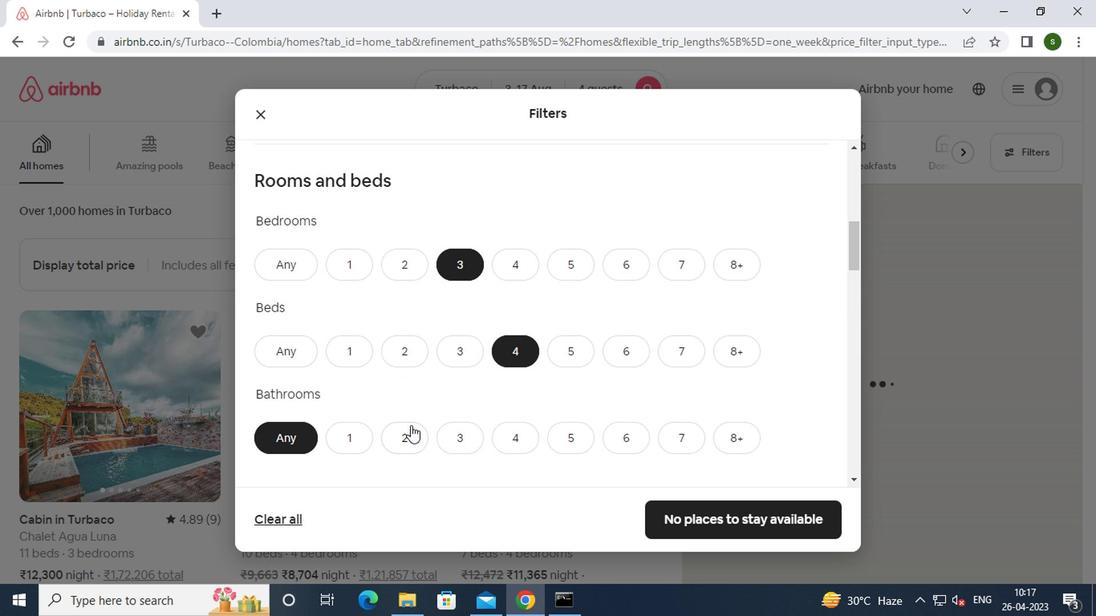 
Action: Mouse pressed left at (406, 429)
Screenshot: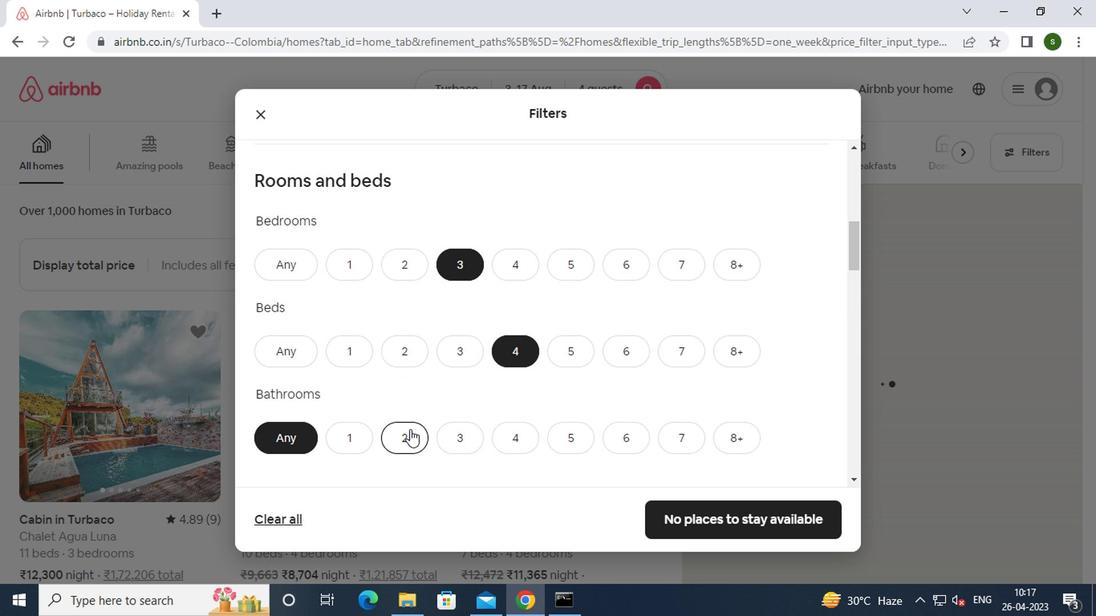 
Action: Mouse moved to (481, 400)
Screenshot: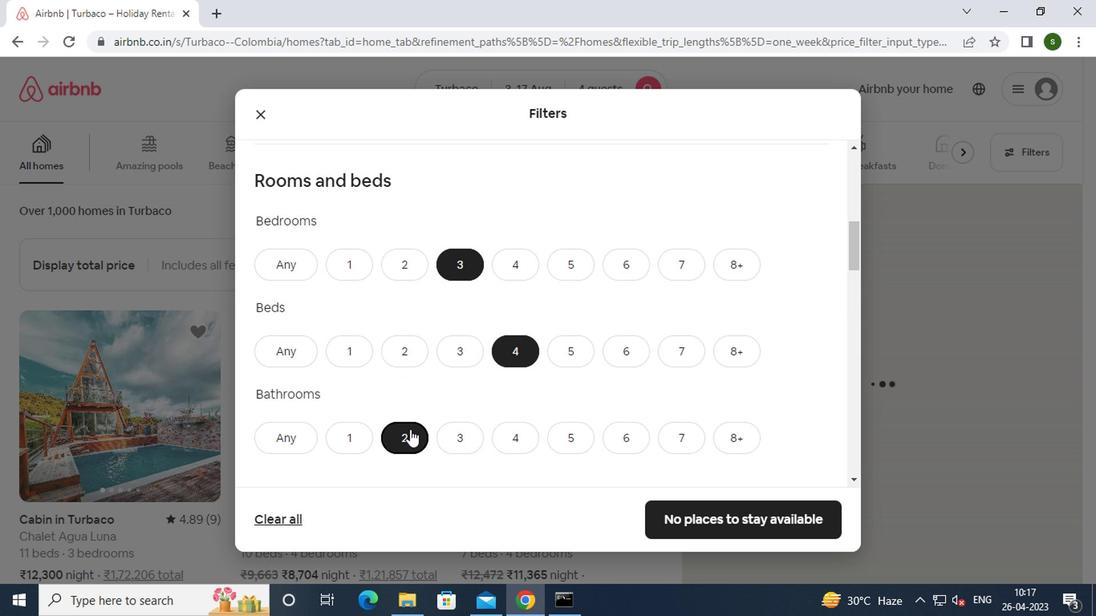 
Action: Mouse scrolled (481, 399) with delta (0, -1)
Screenshot: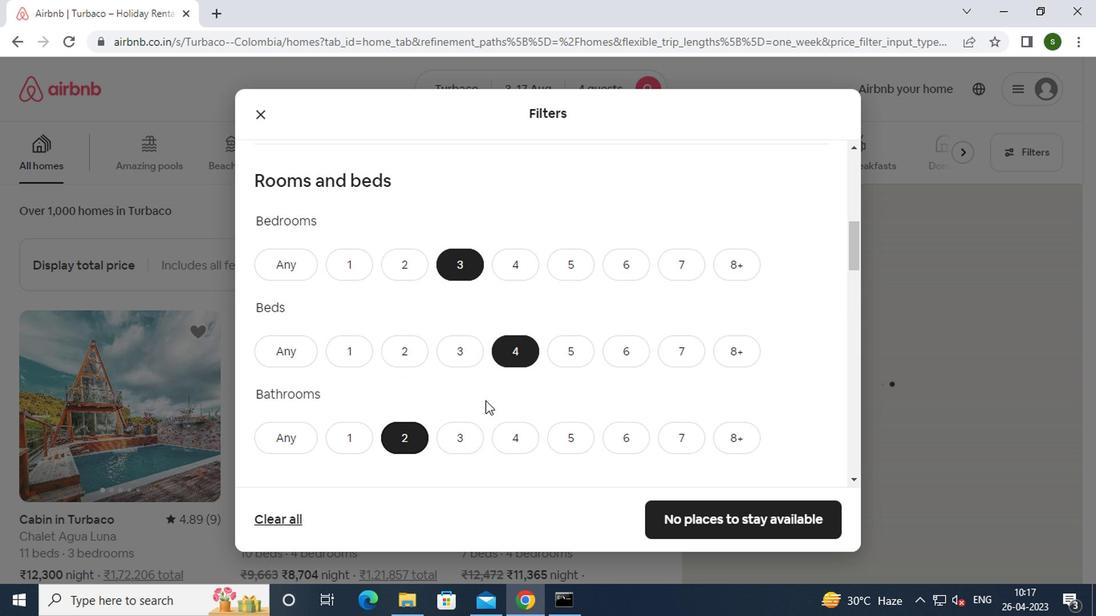 
Action: Mouse scrolled (481, 399) with delta (0, -1)
Screenshot: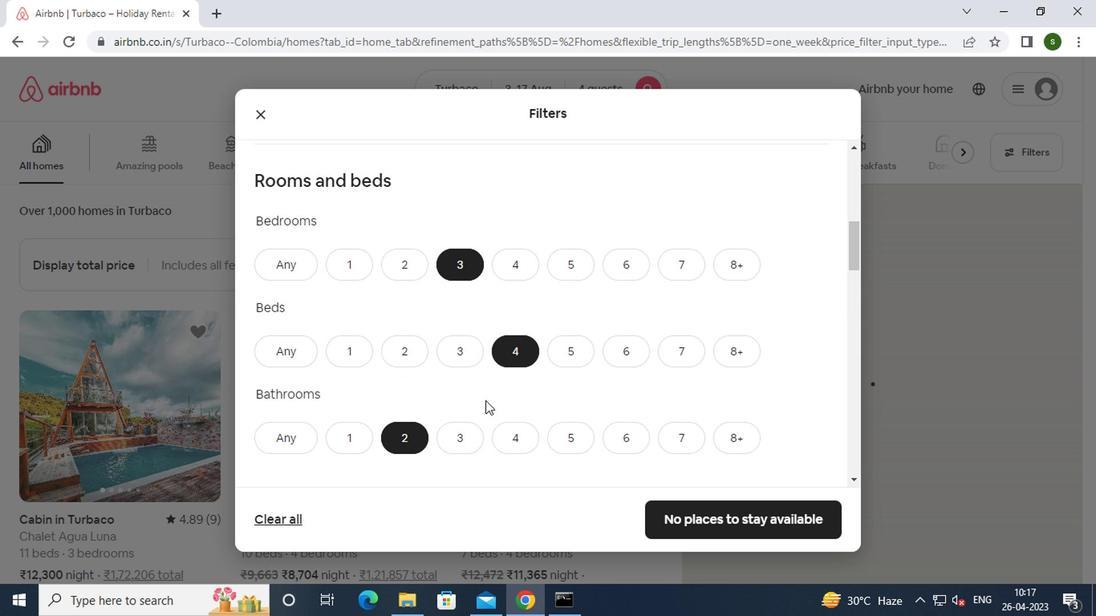 
Action: Mouse scrolled (481, 399) with delta (0, -1)
Screenshot: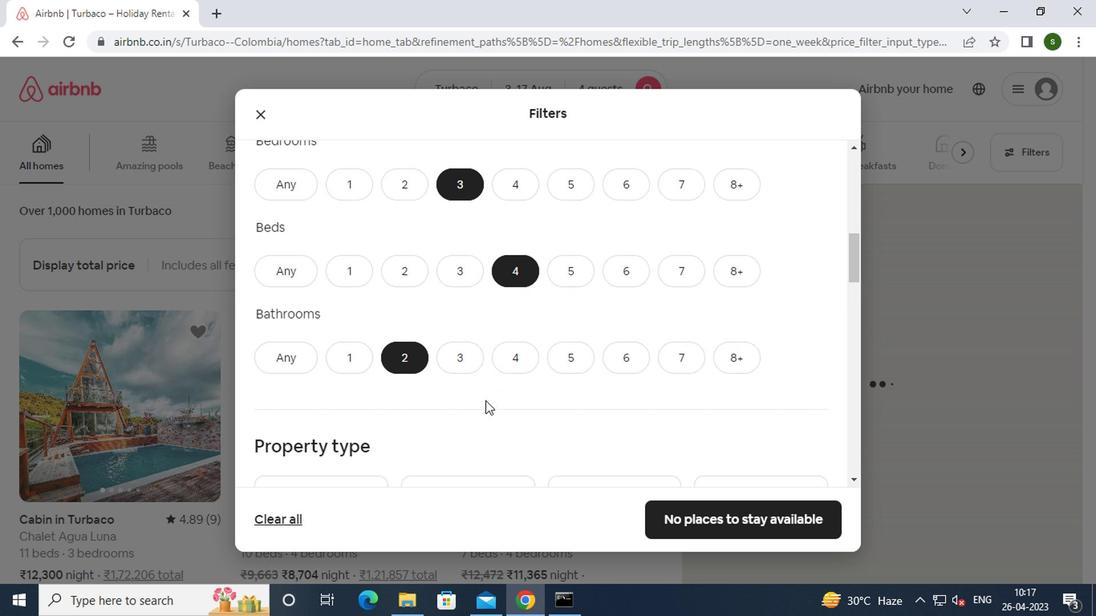 
Action: Mouse moved to (340, 361)
Screenshot: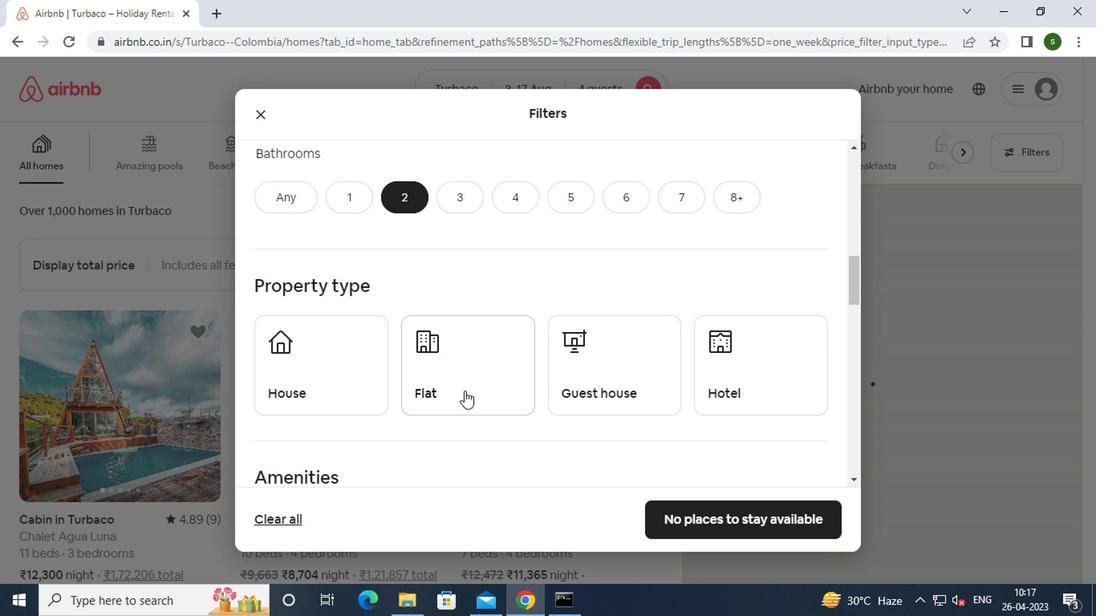 
Action: Mouse pressed left at (340, 361)
Screenshot: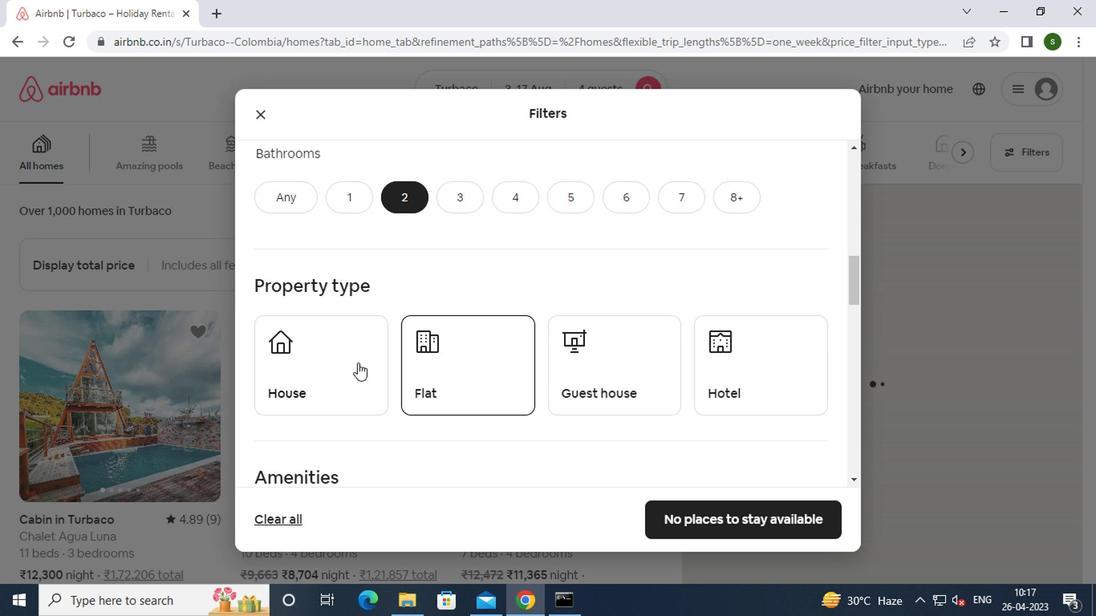 
Action: Mouse moved to (437, 358)
Screenshot: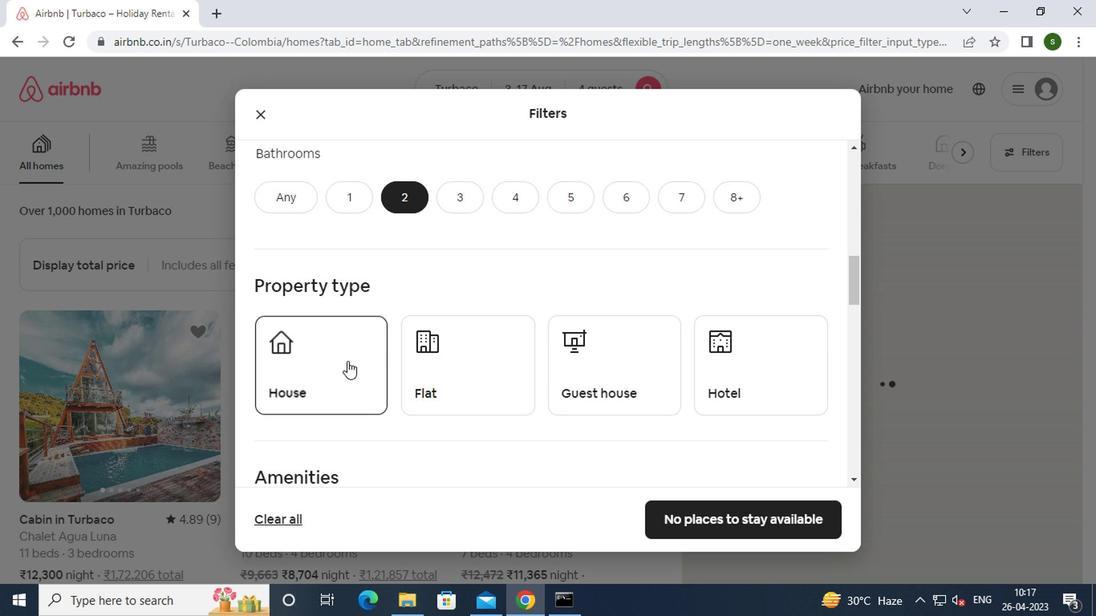 
Action: Mouse pressed left at (437, 358)
Screenshot: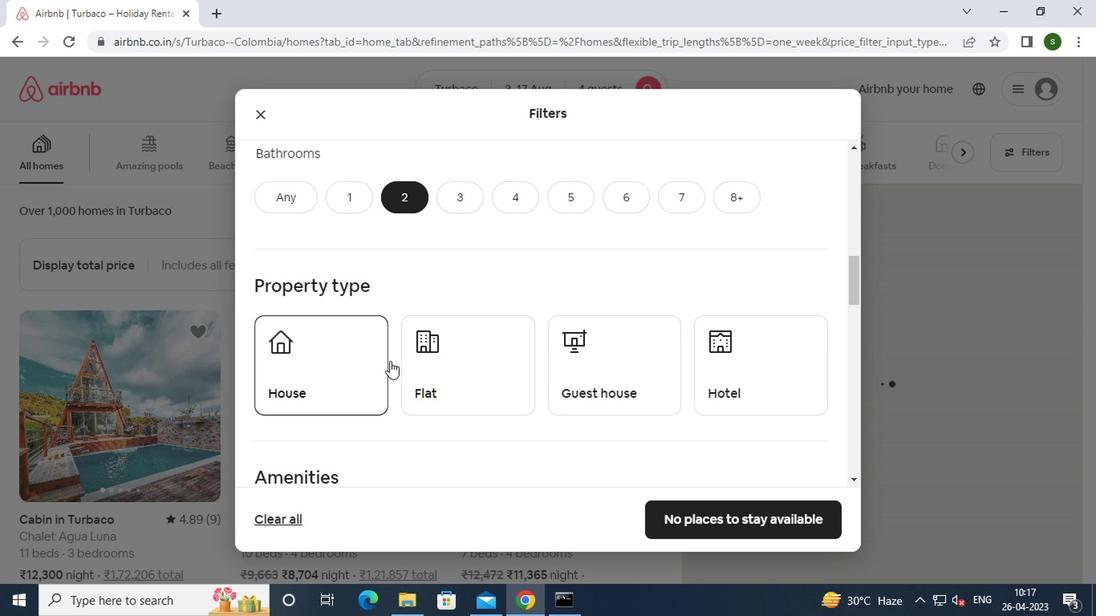 
Action: Mouse moved to (597, 367)
Screenshot: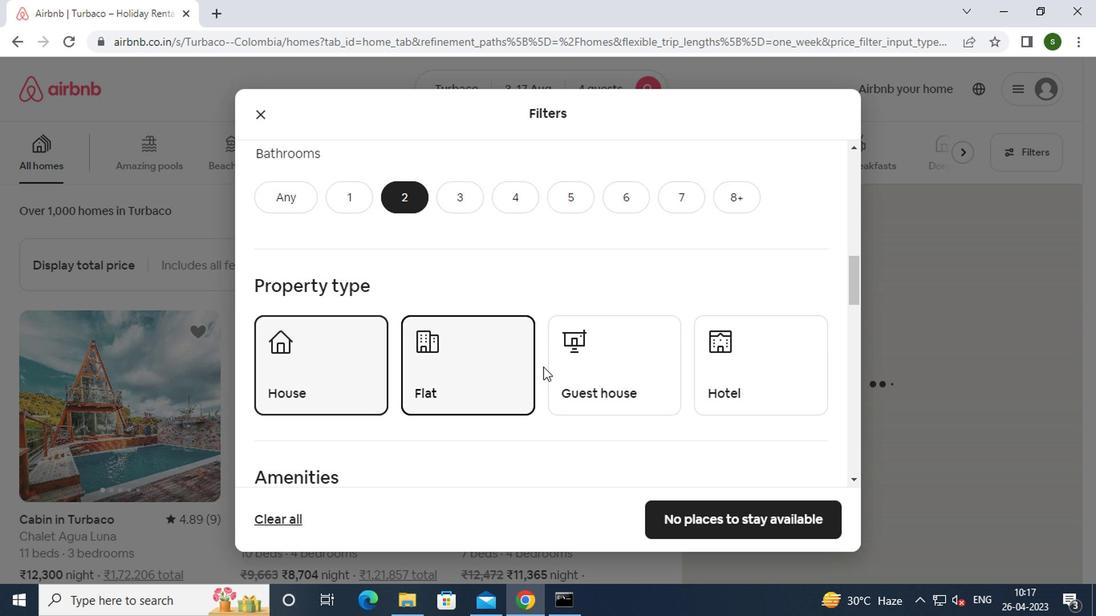 
Action: Mouse pressed left at (597, 367)
Screenshot: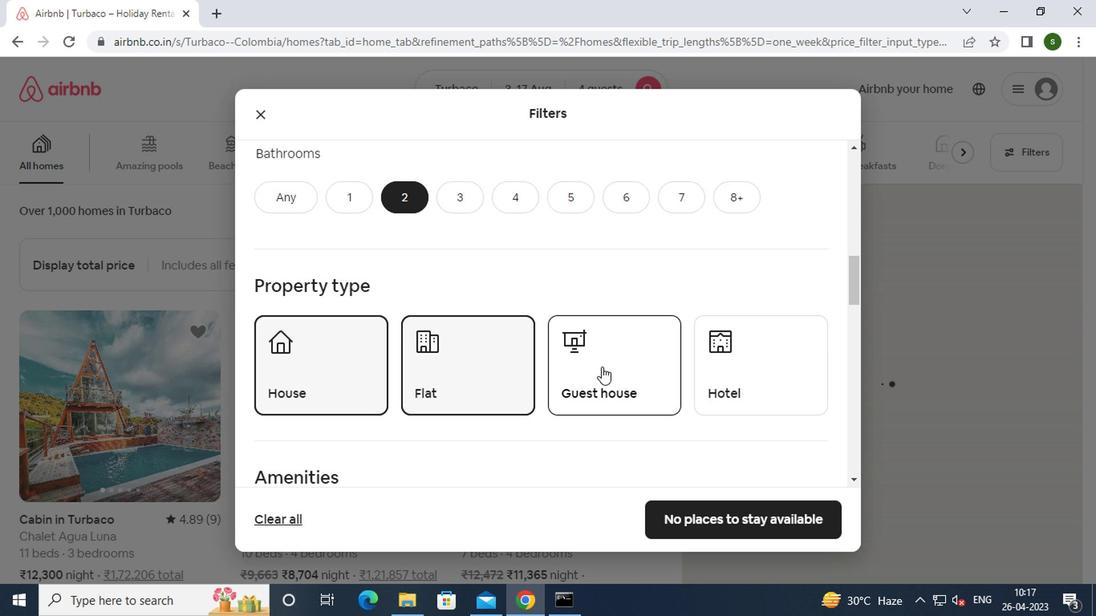 
Action: Mouse scrolled (597, 366) with delta (0, -1)
Screenshot: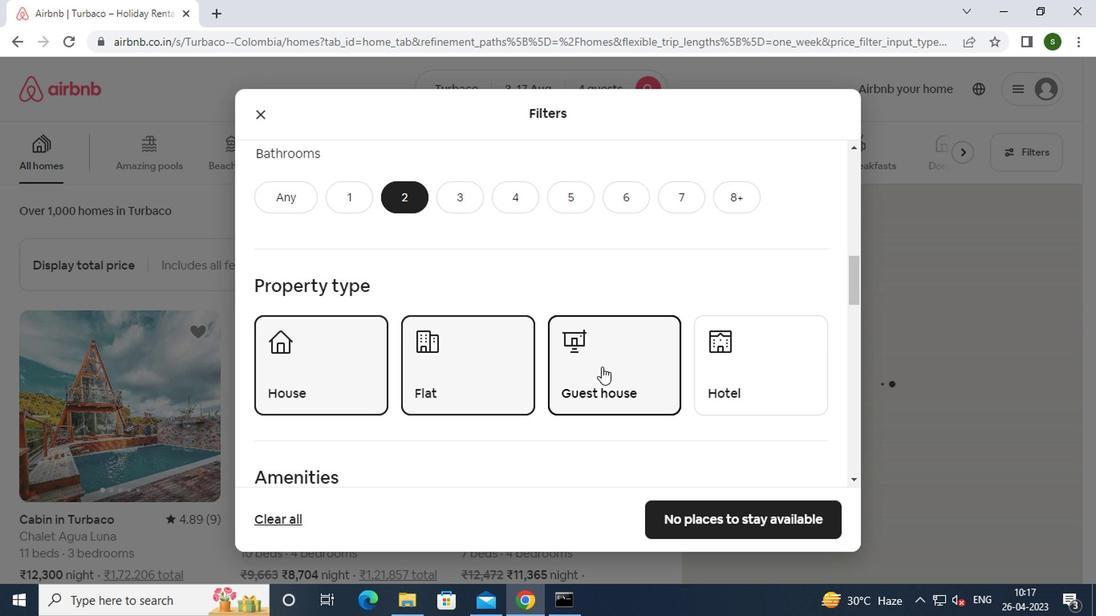 
Action: Mouse scrolled (597, 366) with delta (0, -1)
Screenshot: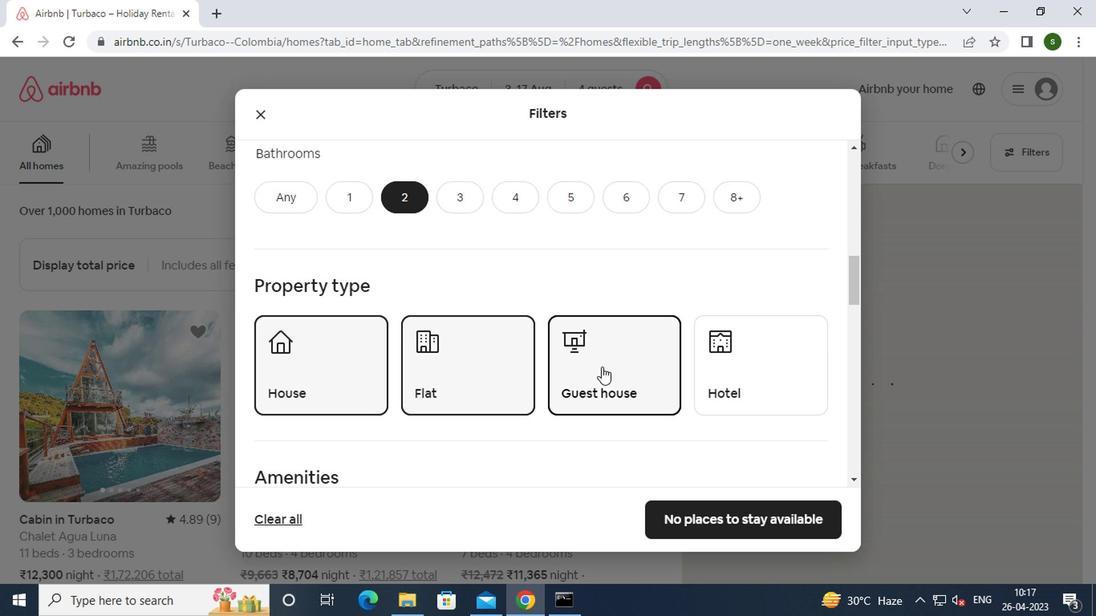 
Action: Mouse scrolled (597, 366) with delta (0, -1)
Screenshot: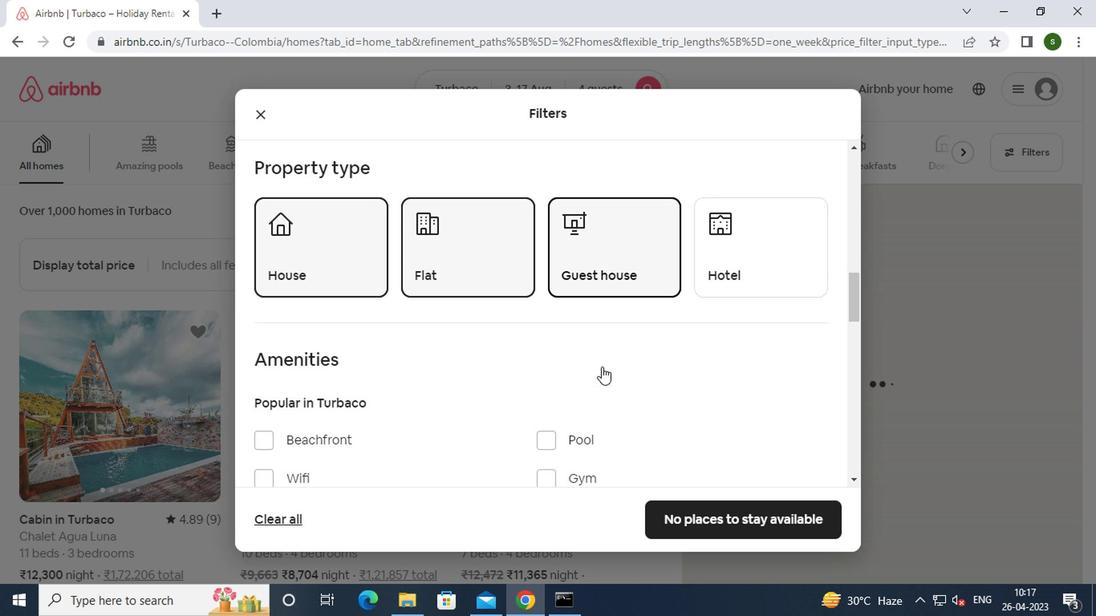 
Action: Mouse moved to (290, 351)
Screenshot: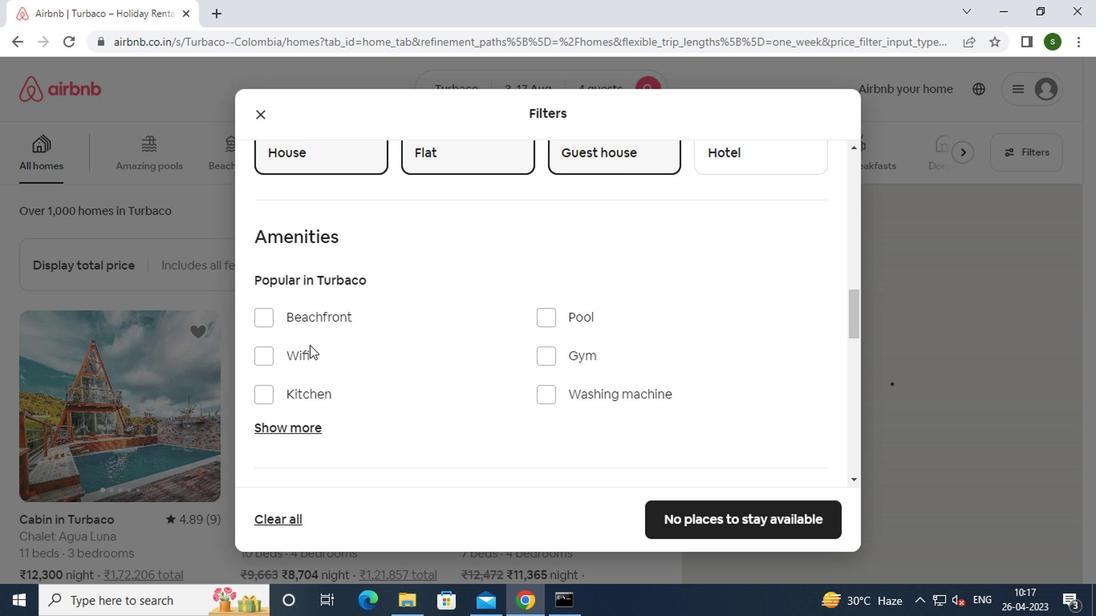 
Action: Mouse pressed left at (290, 351)
Screenshot: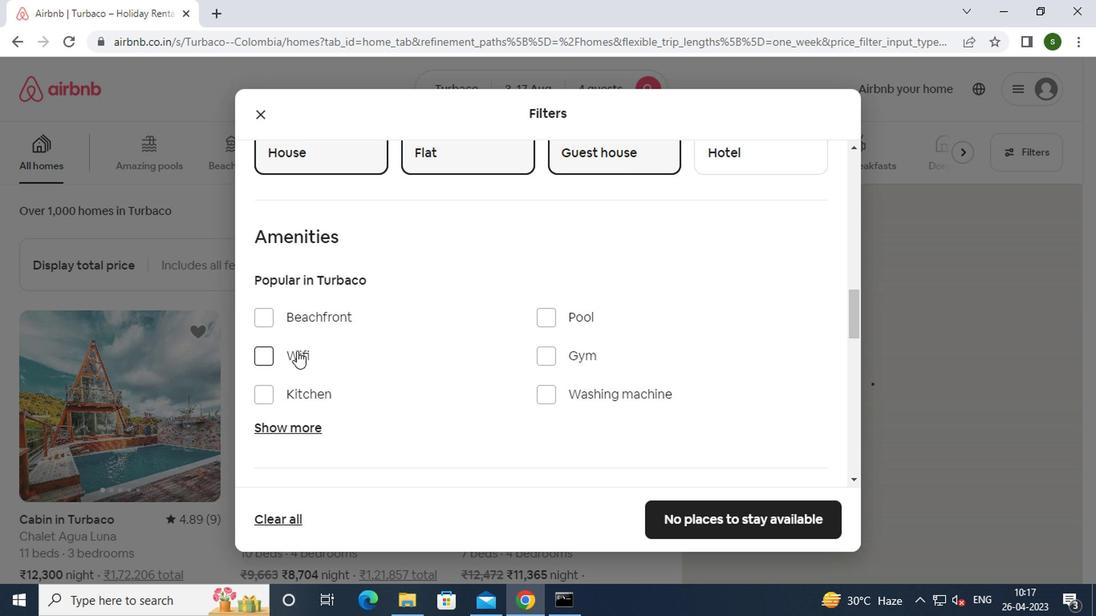 
Action: Mouse moved to (535, 393)
Screenshot: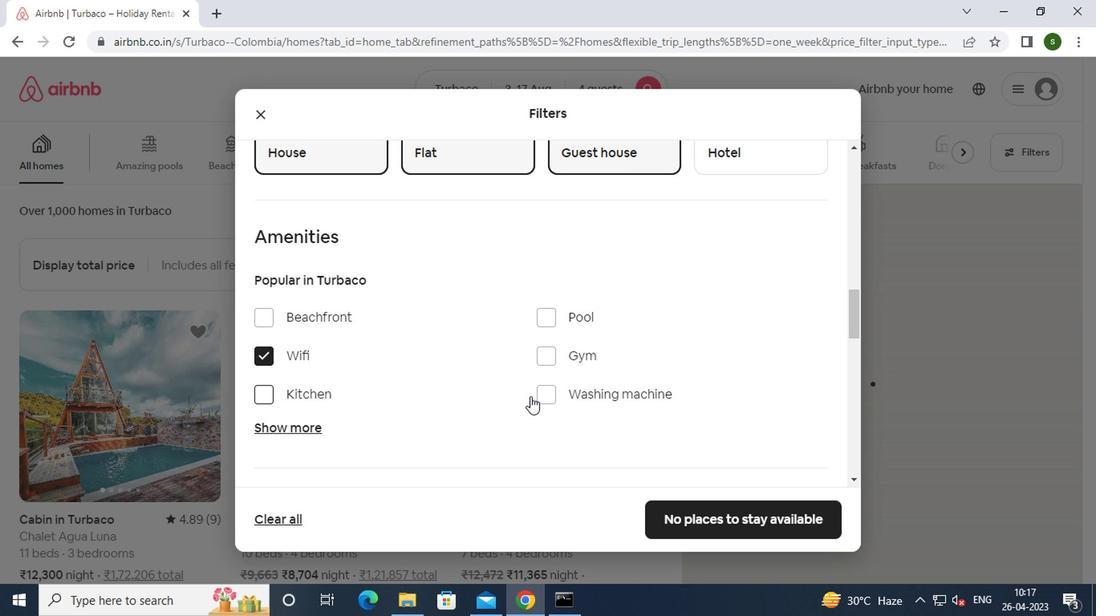 
Action: Mouse pressed left at (535, 393)
Screenshot: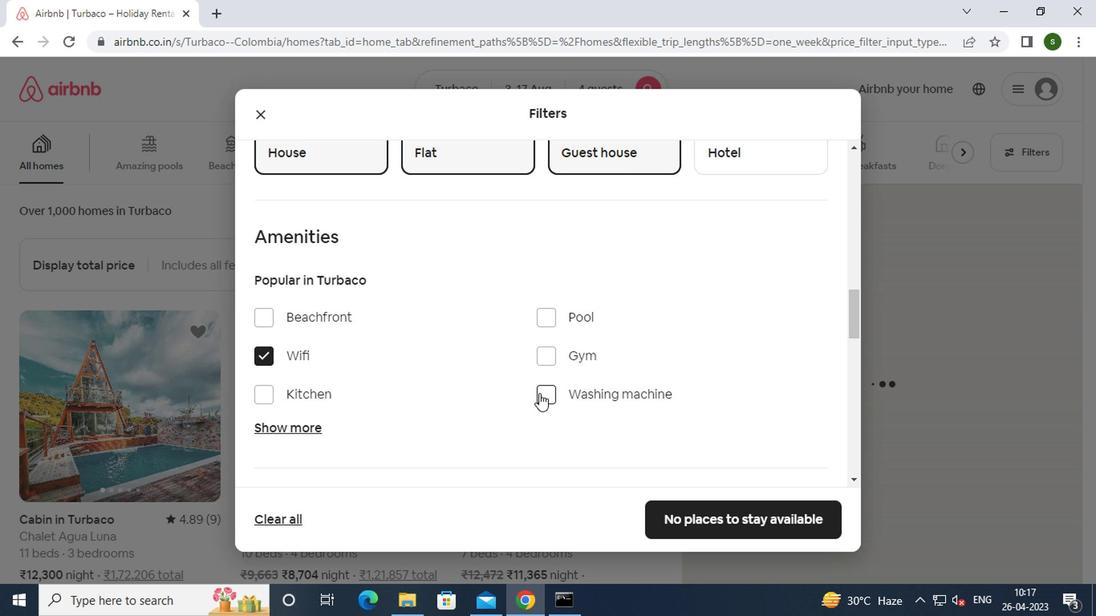 
Action: Mouse scrolled (535, 392) with delta (0, -1)
Screenshot: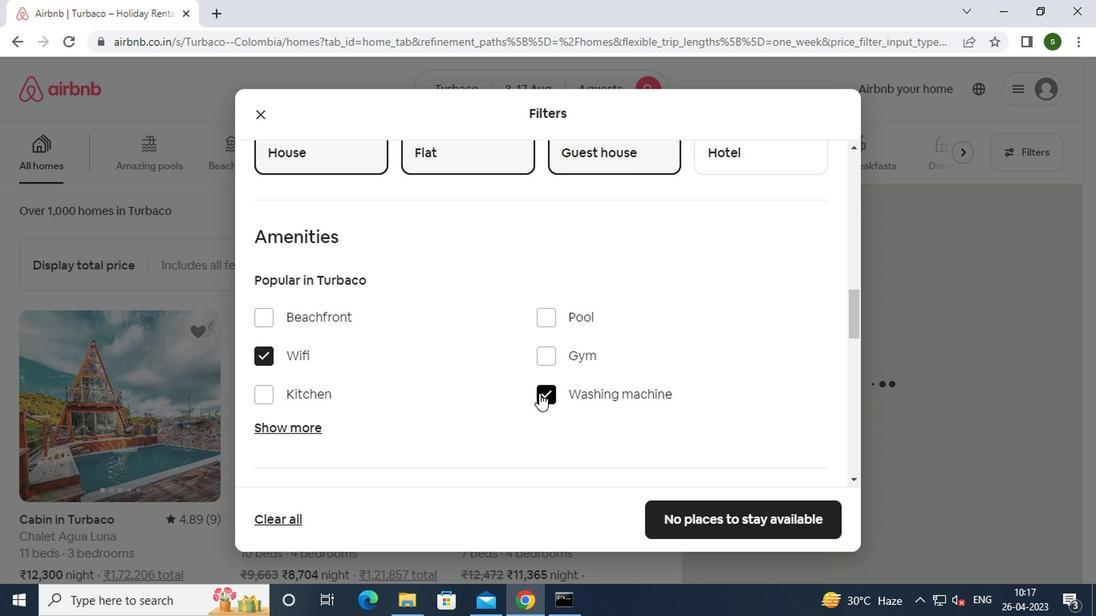 
Action: Mouse scrolled (535, 392) with delta (0, -1)
Screenshot: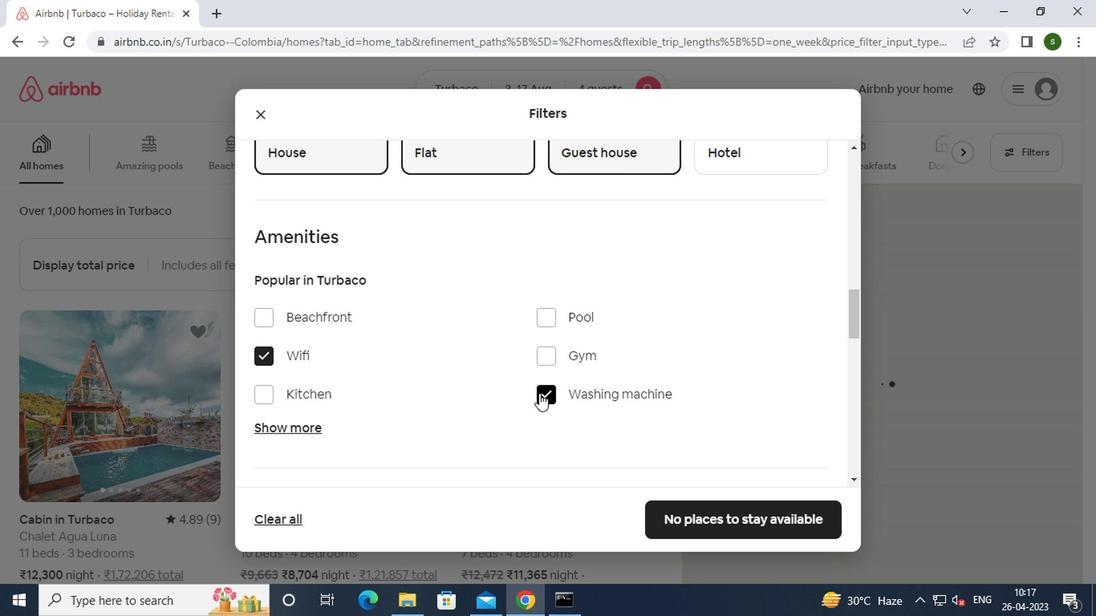 
Action: Mouse scrolled (535, 392) with delta (0, -1)
Screenshot: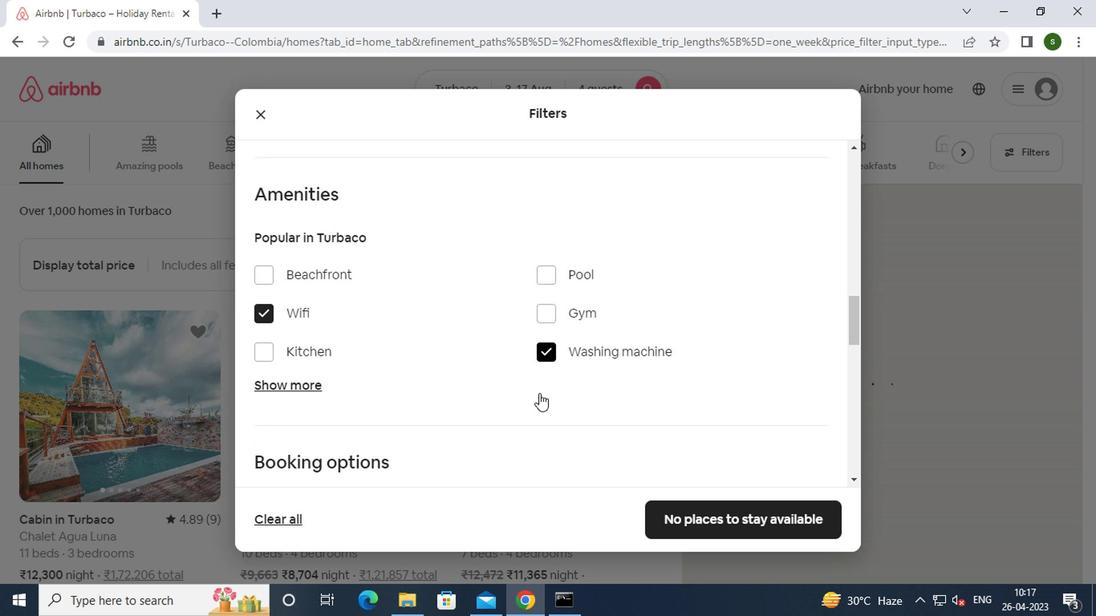 
Action: Mouse scrolled (535, 392) with delta (0, -1)
Screenshot: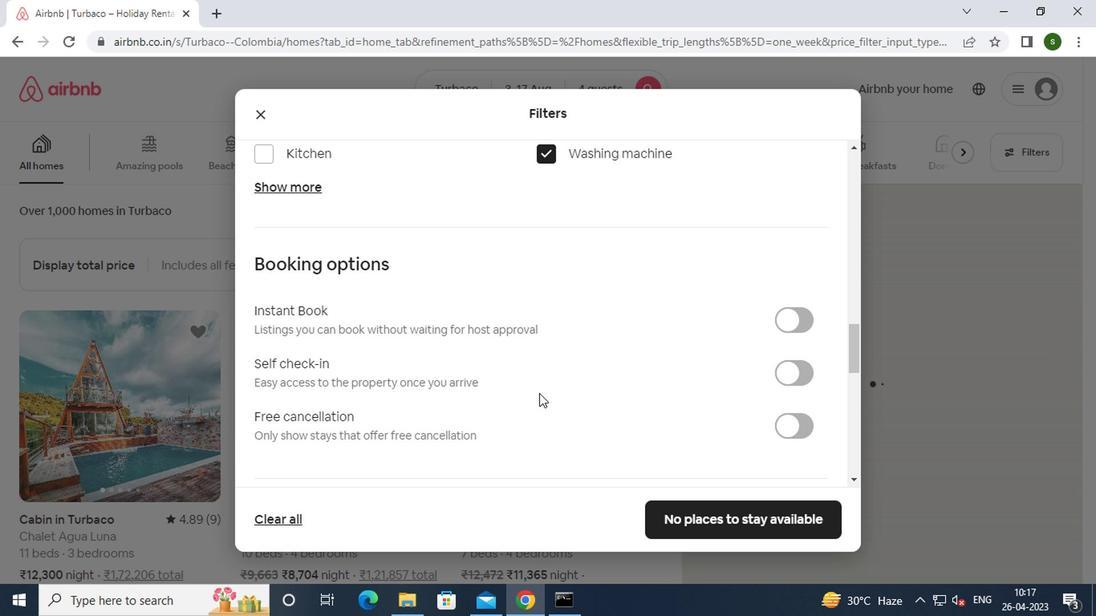 
Action: Mouse moved to (781, 296)
Screenshot: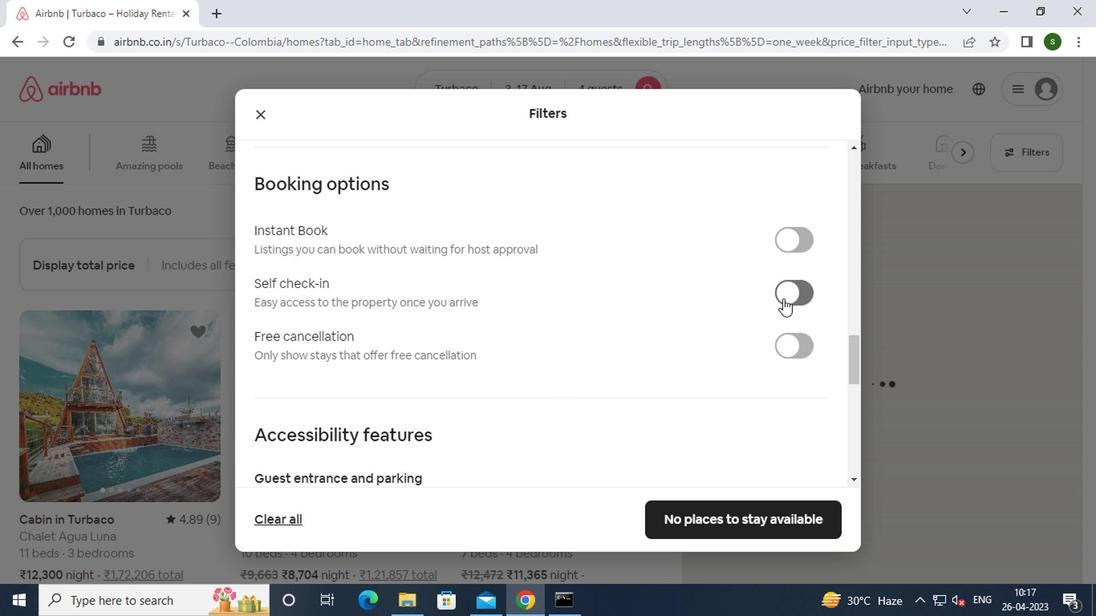 
Action: Mouse pressed left at (781, 296)
Screenshot: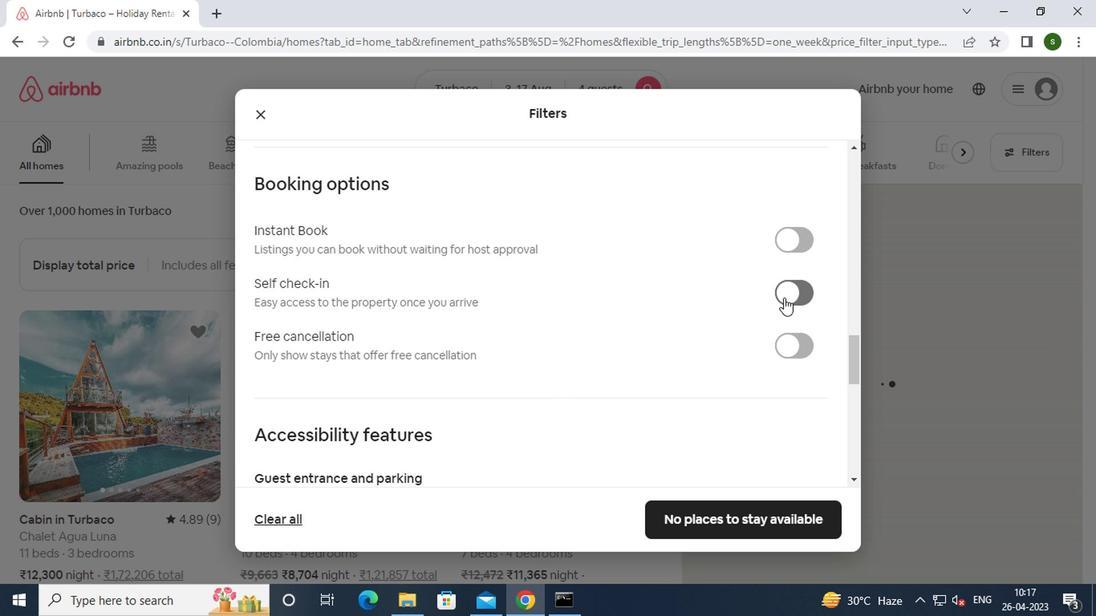 
Action: Mouse moved to (652, 334)
Screenshot: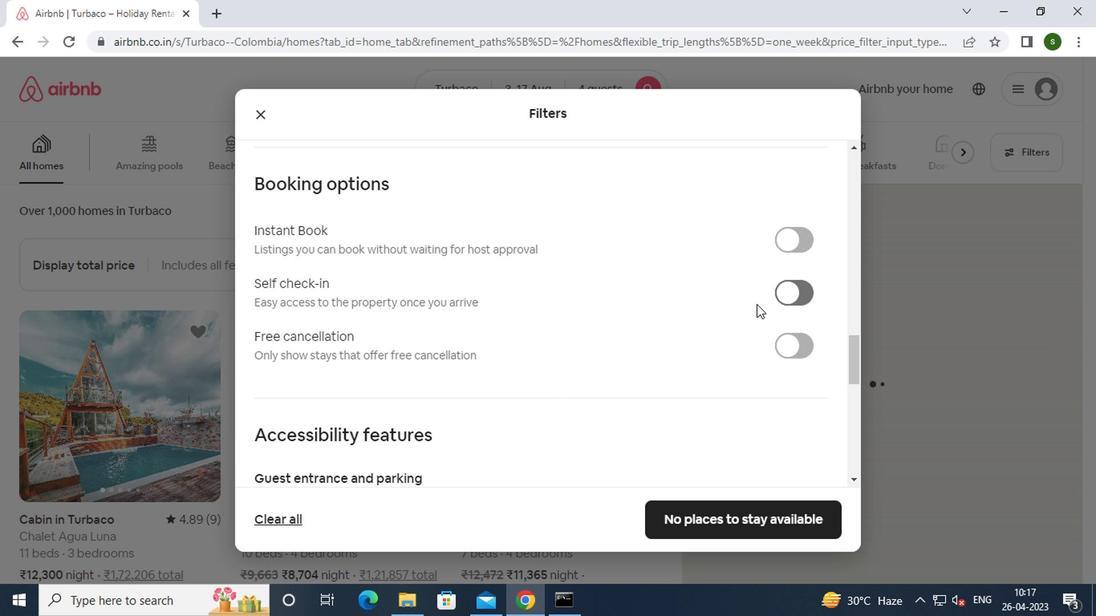 
Action: Mouse scrolled (652, 334) with delta (0, 0)
Screenshot: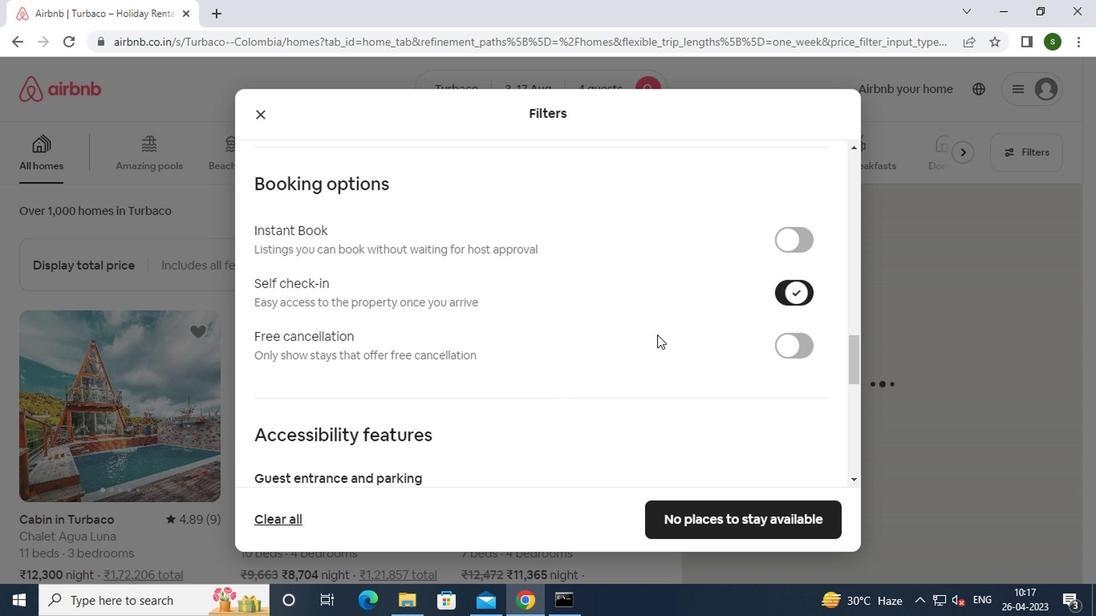 
Action: Mouse scrolled (652, 334) with delta (0, 0)
Screenshot: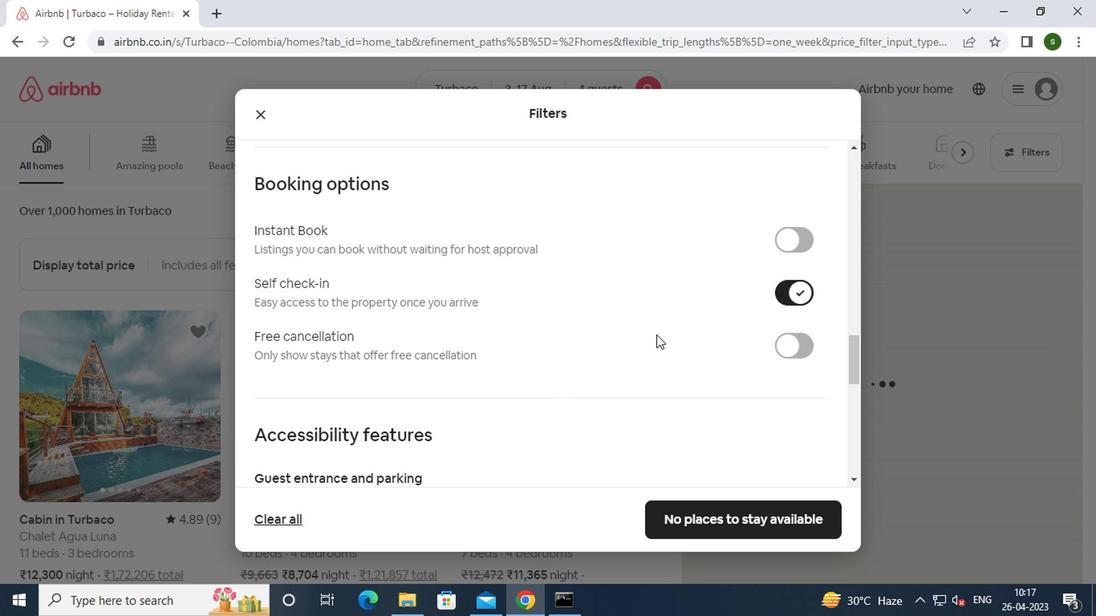 
Action: Mouse scrolled (652, 334) with delta (0, 0)
Screenshot: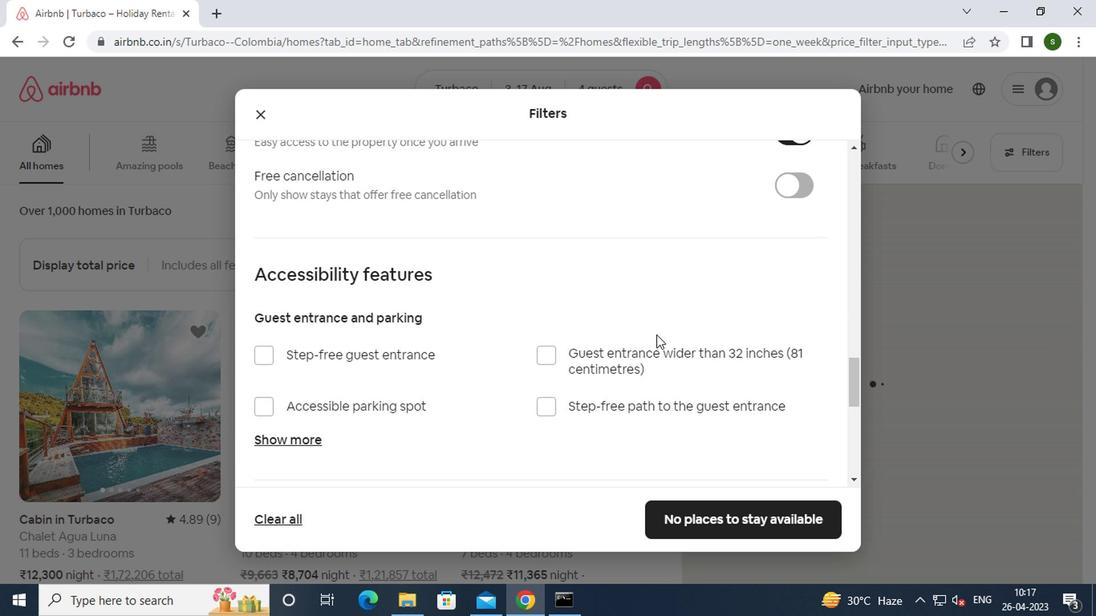 
Action: Mouse scrolled (652, 334) with delta (0, 0)
Screenshot: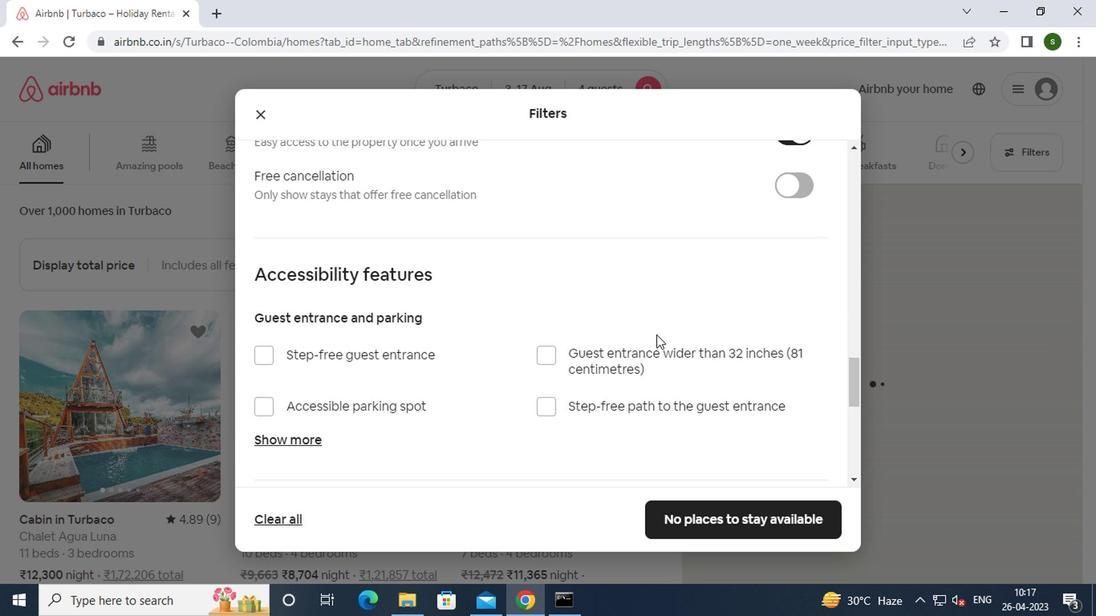 
Action: Mouse scrolled (652, 334) with delta (0, 0)
Screenshot: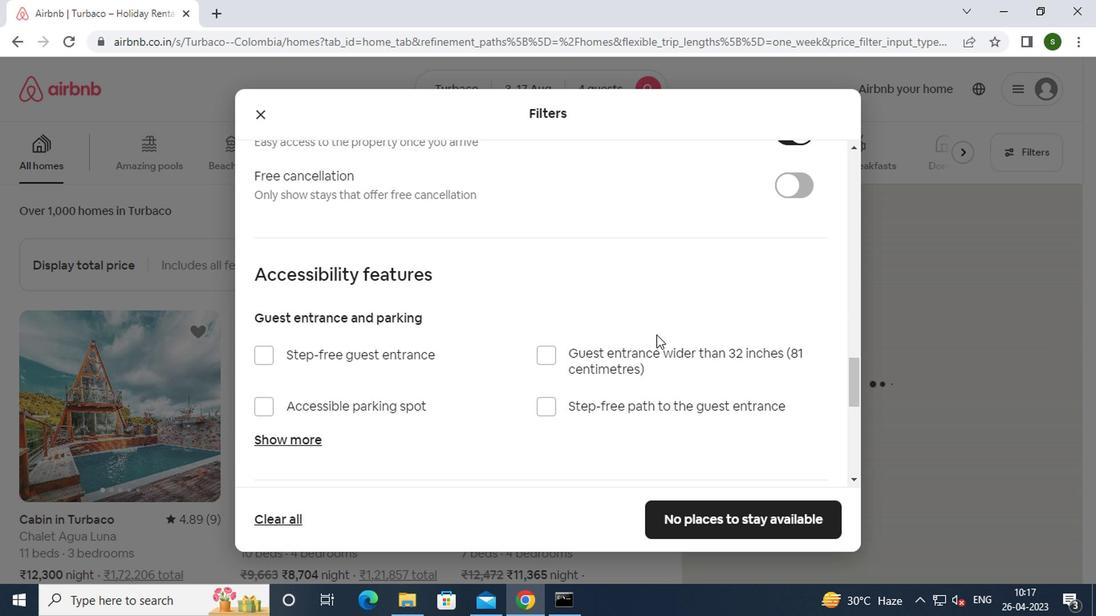 
Action: Mouse scrolled (652, 334) with delta (0, 0)
Screenshot: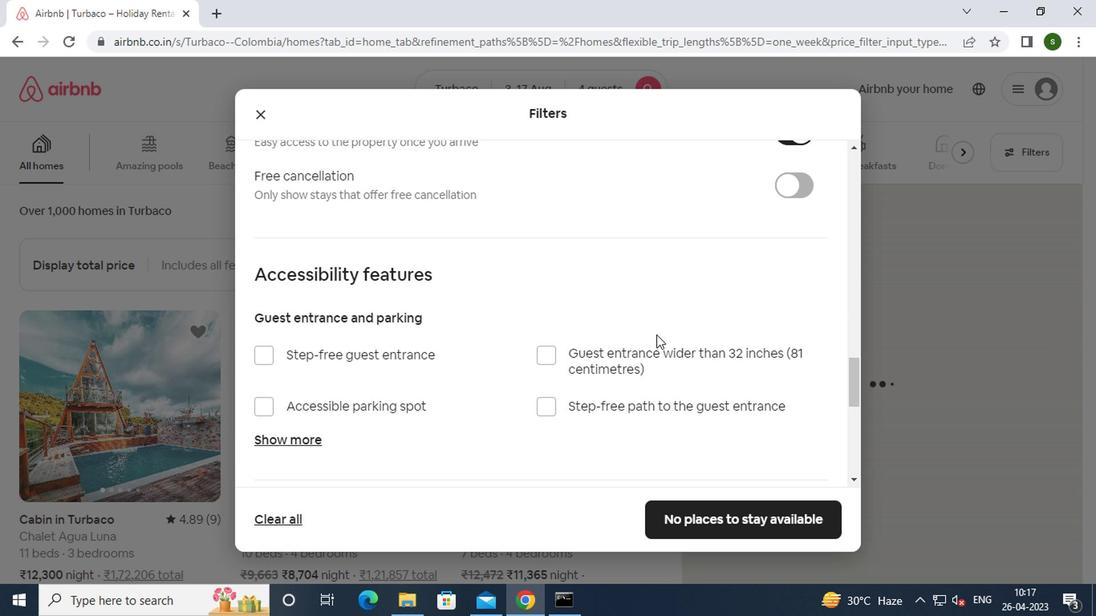 
Action: Mouse moved to (599, 334)
Screenshot: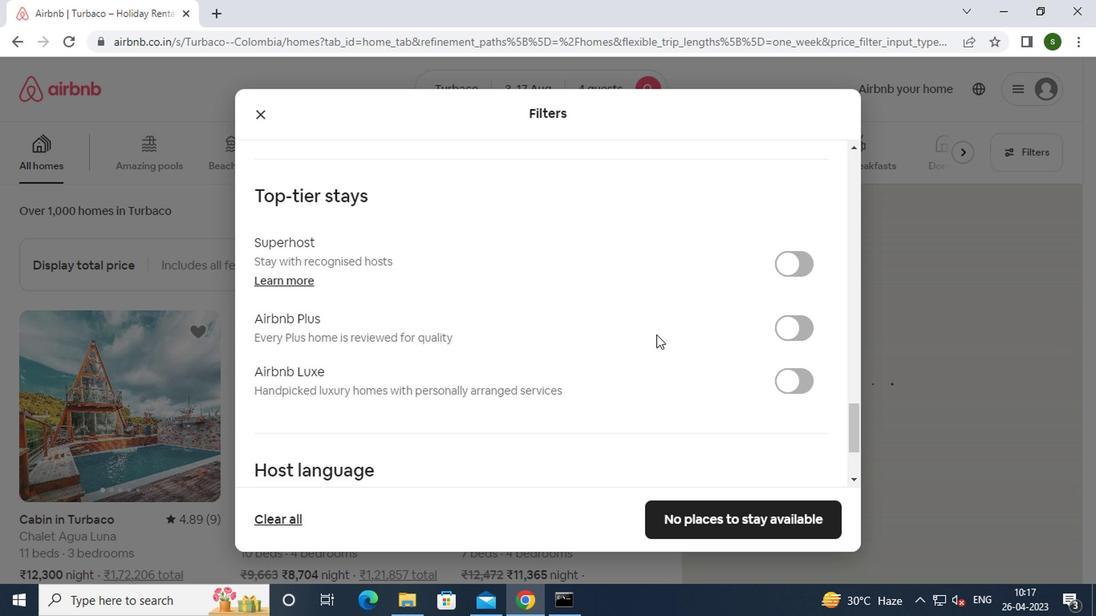 
Action: Mouse scrolled (599, 334) with delta (0, 0)
Screenshot: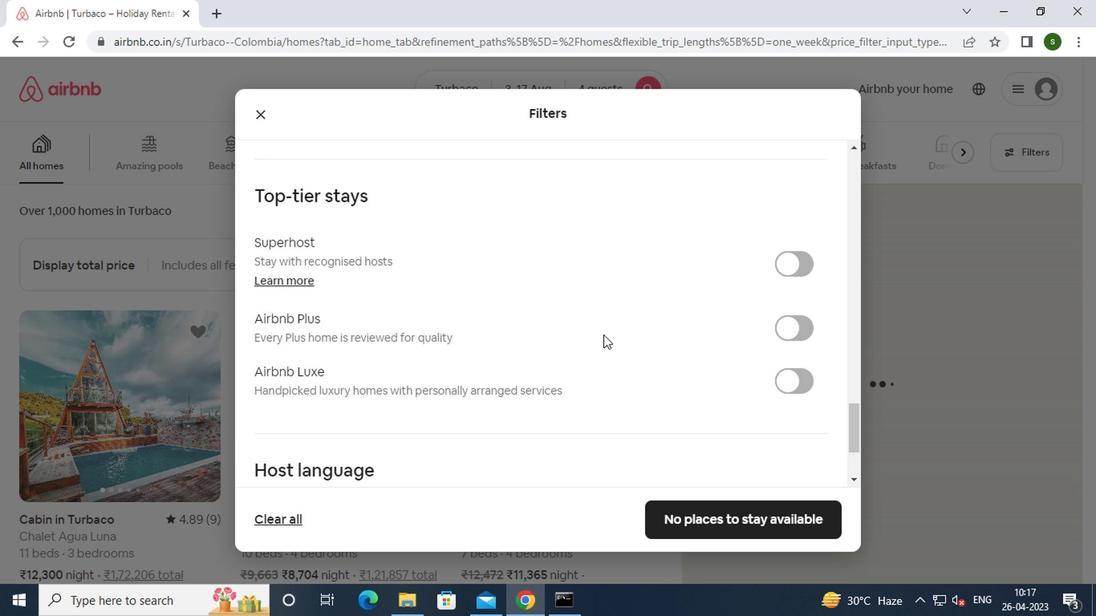
Action: Mouse scrolled (599, 334) with delta (0, 0)
Screenshot: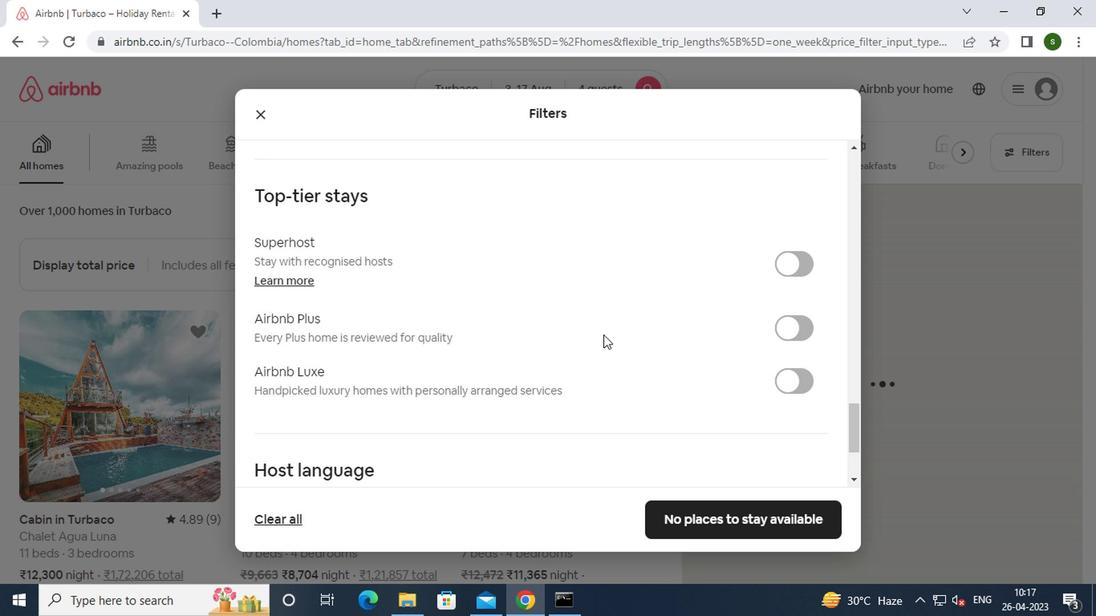 
Action: Mouse scrolled (599, 334) with delta (0, 0)
Screenshot: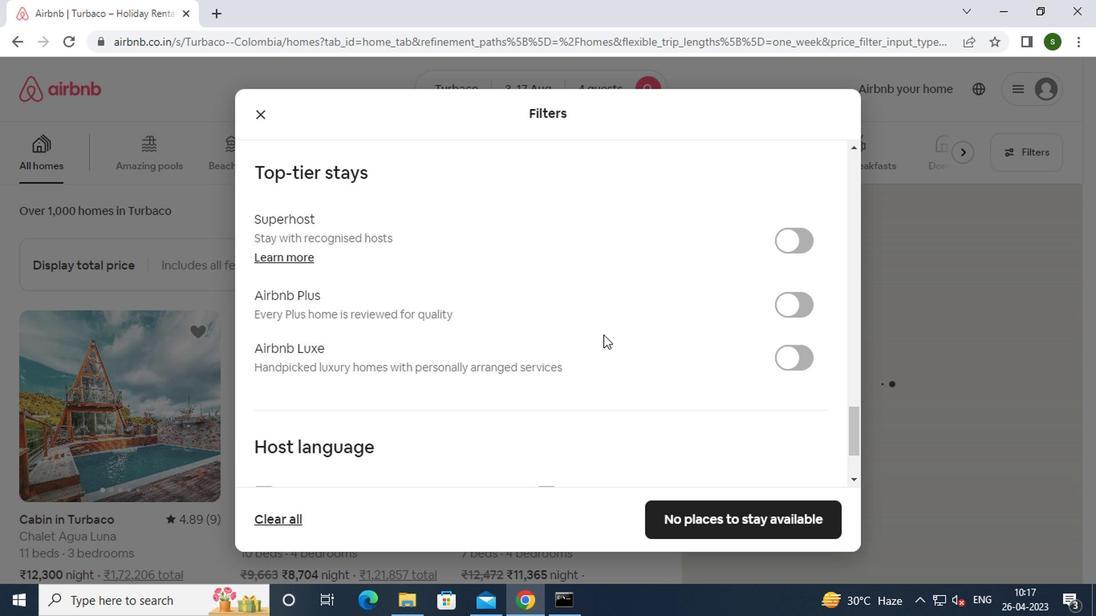 
Action: Mouse scrolled (599, 334) with delta (0, 0)
Screenshot: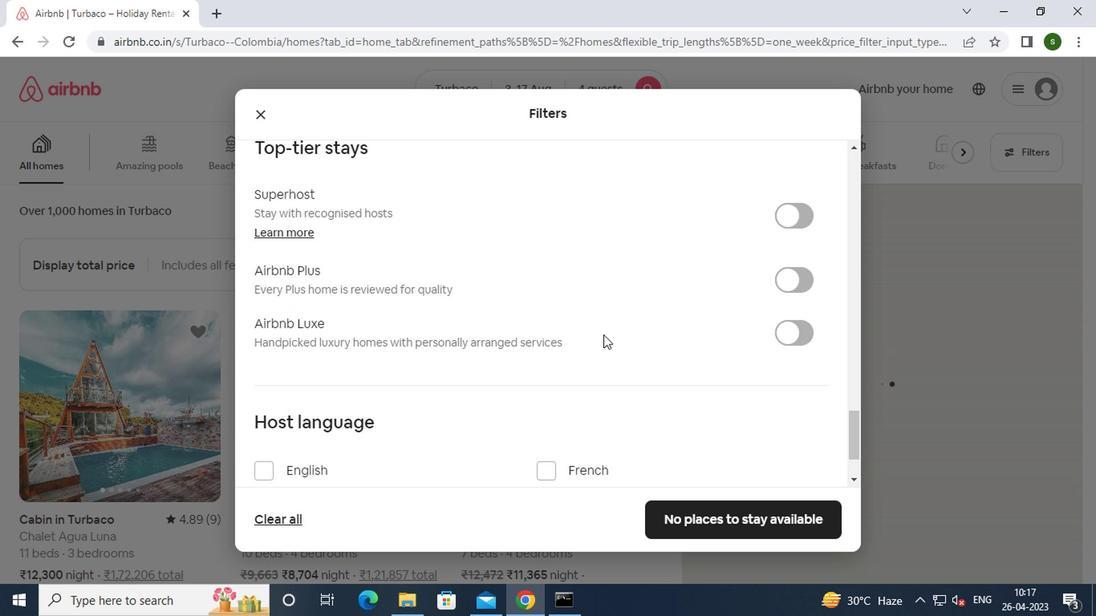 
Action: Mouse moved to (304, 374)
Screenshot: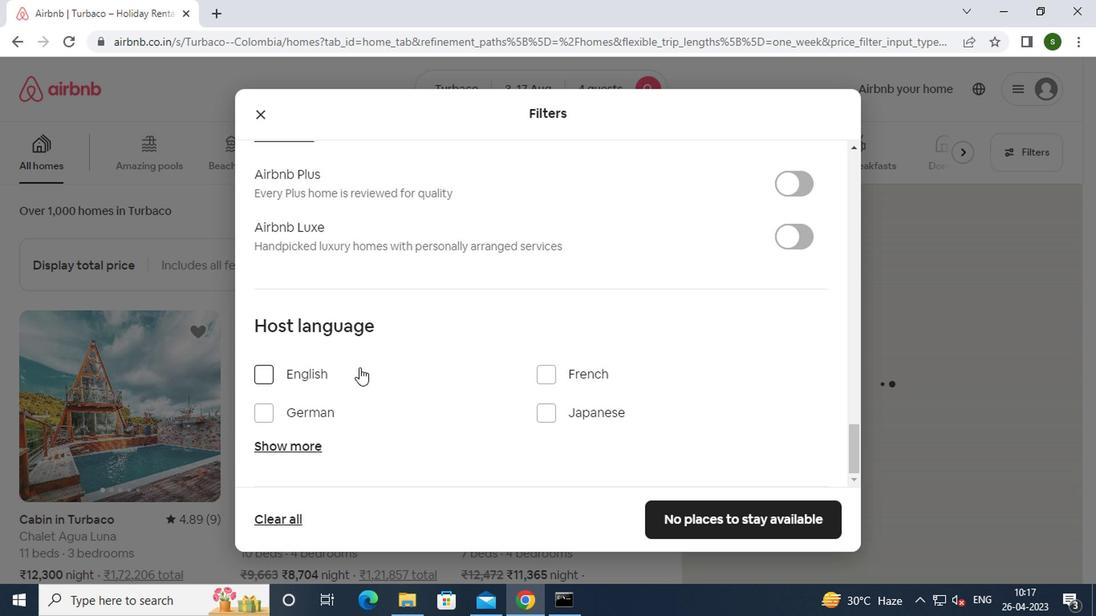 
Action: Mouse pressed left at (304, 374)
Screenshot: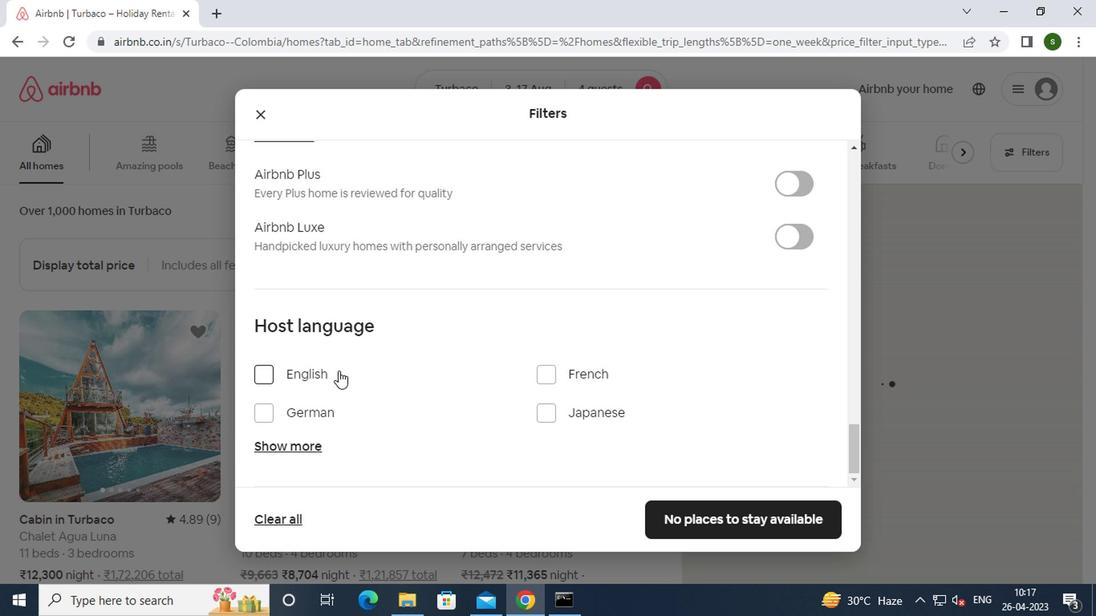 
Action: Mouse moved to (676, 519)
Screenshot: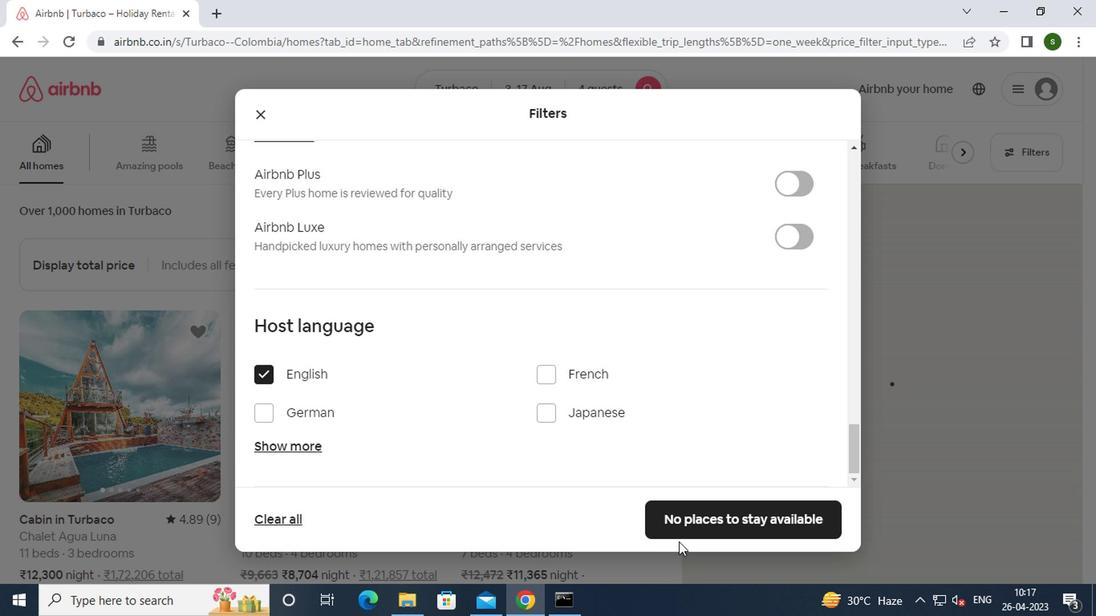 
Action: Mouse pressed left at (676, 519)
Screenshot: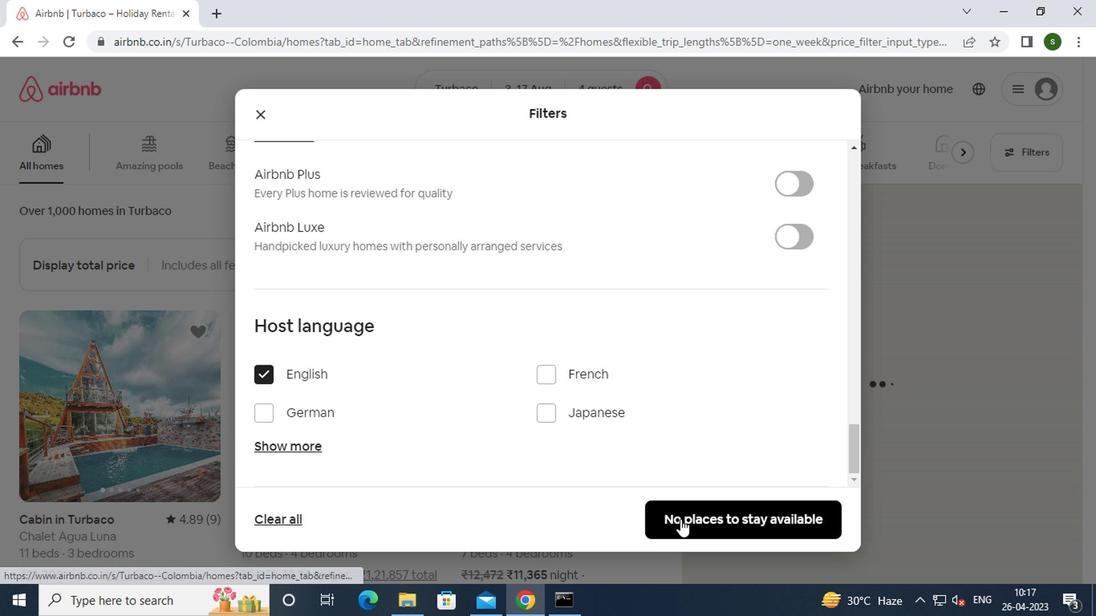 
